 Task: Look for space in Ooty from 7th May, 2023 to 13th May, 2023 for 4 adults, 2 children in price range Rs.15000 to Rs.25000. Place can be entire place with 3 bedrooms having 4 beds and 2 bathrooms. Property type can be house. Amenities needed are: wifi, washing machine, , hair dryer, kitchen, tv, iron. Accessibility required: , shower or bath chair. Required host language is Hindi.
Action: Mouse moved to (360, 409)
Screenshot: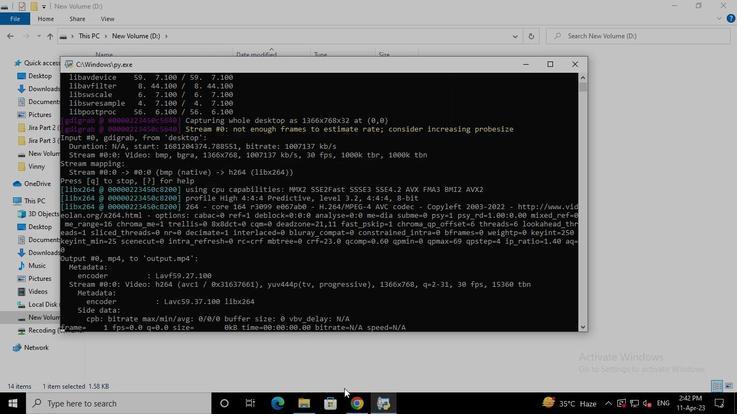 
Action: Mouse pressed left at (360, 409)
Screenshot: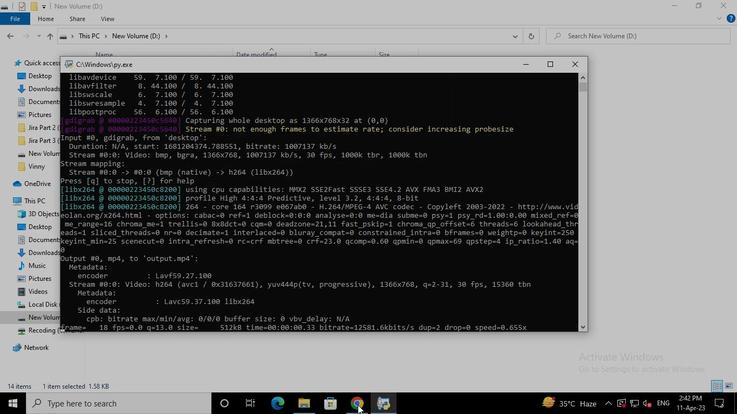 
Action: Mouse moved to (299, 90)
Screenshot: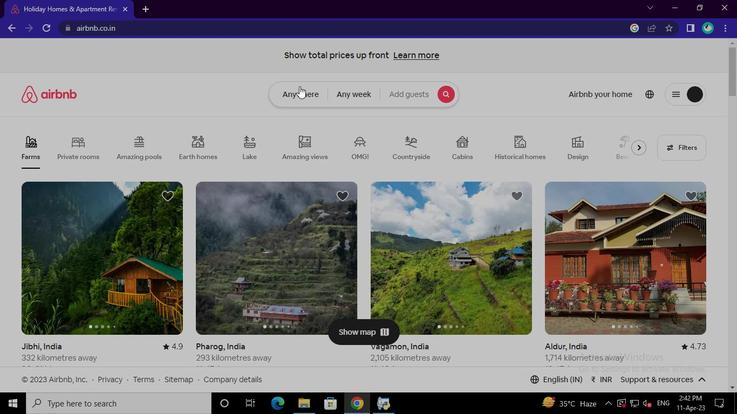 
Action: Mouse pressed left at (299, 90)
Screenshot: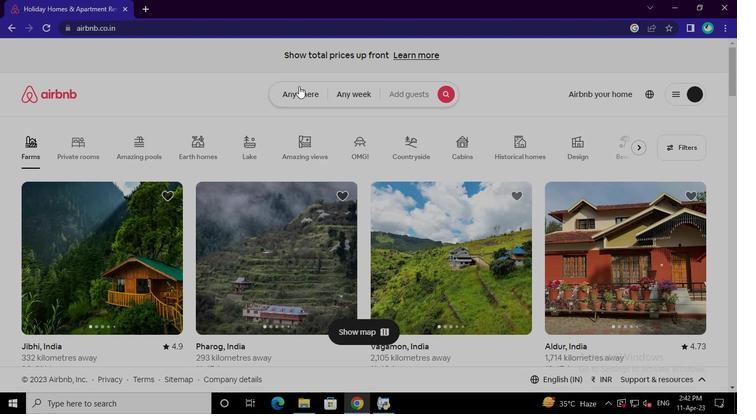 
Action: Keyboard o
Screenshot: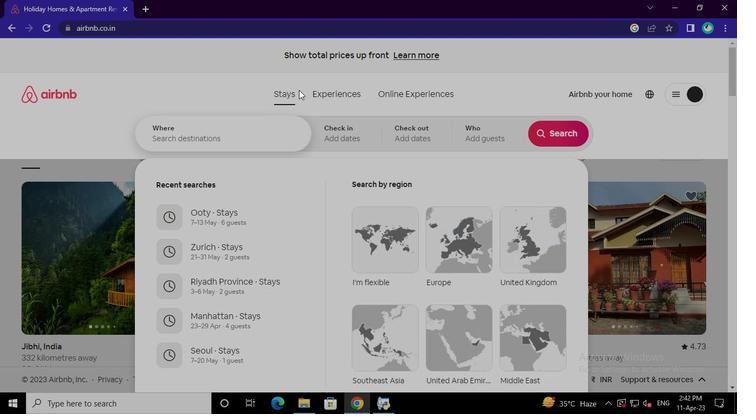
Action: Keyboard o
Screenshot: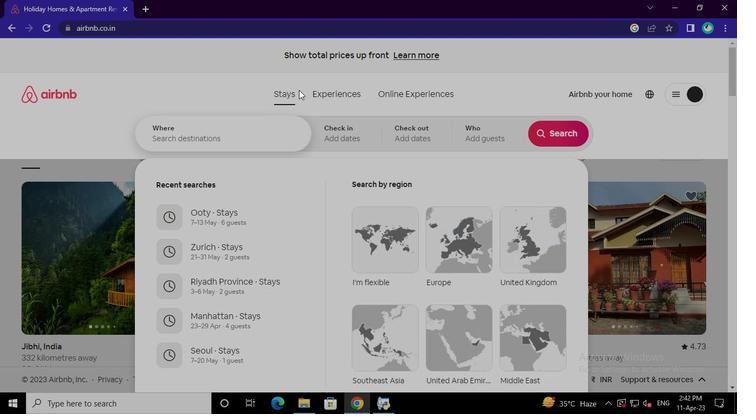 
Action: Mouse moved to (248, 135)
Screenshot: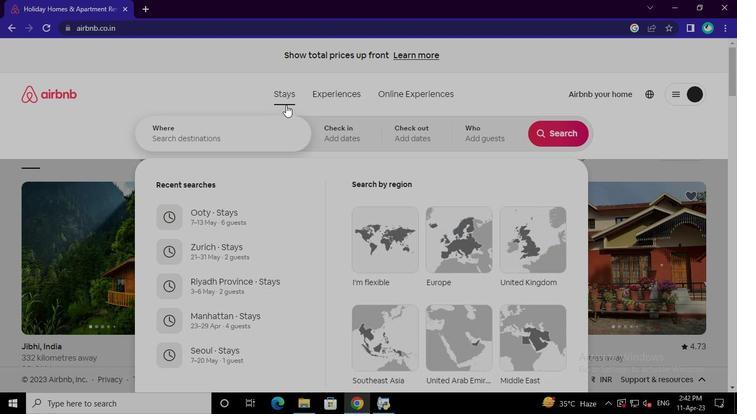 
Action: Mouse pressed left at (248, 135)
Screenshot: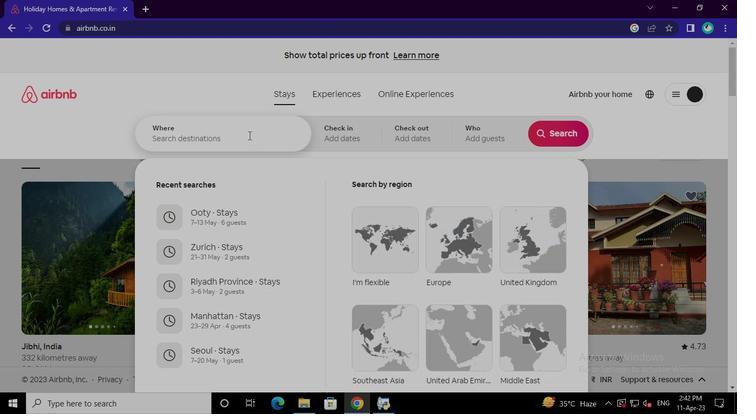 
Action: Keyboard o
Screenshot: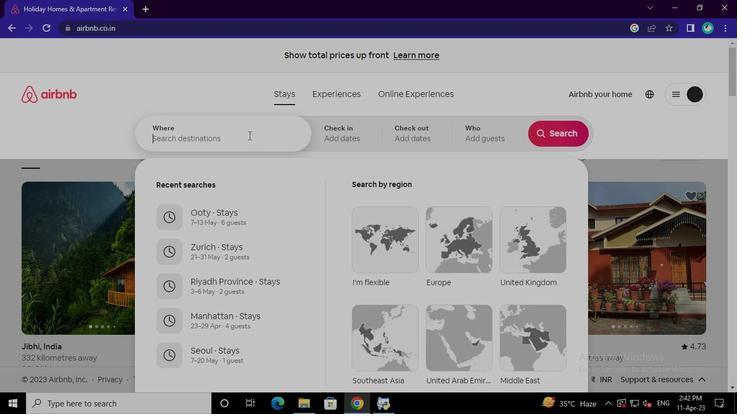 
Action: Keyboard o
Screenshot: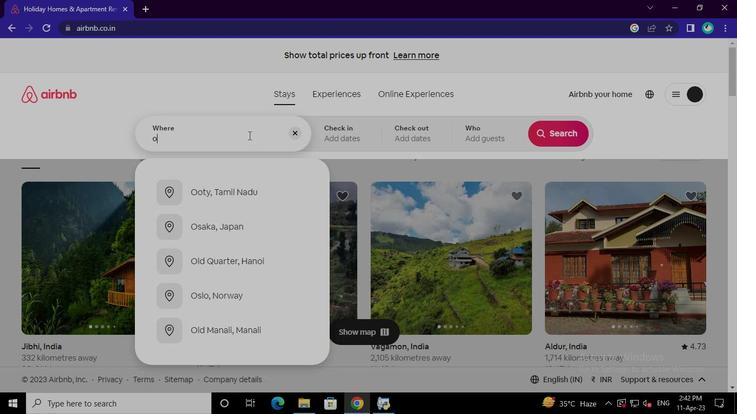
Action: Mouse moved to (218, 190)
Screenshot: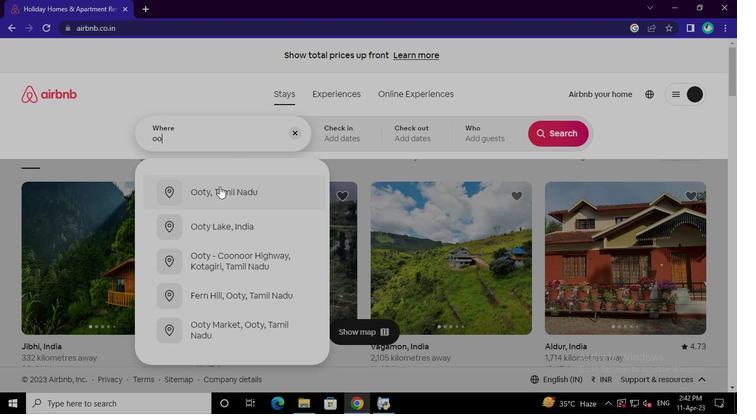 
Action: Mouse pressed left at (218, 190)
Screenshot: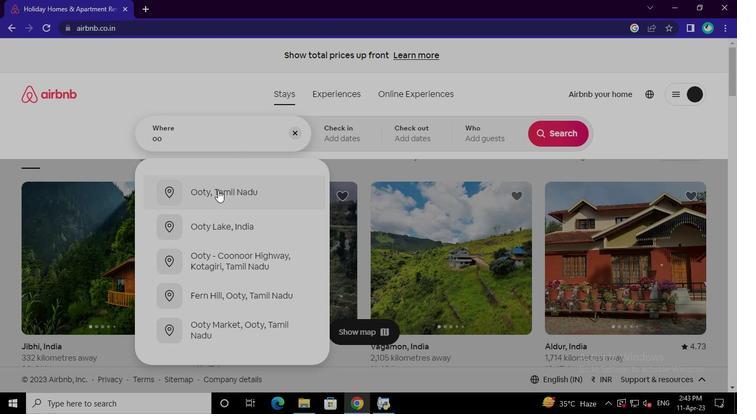 
Action: Mouse moved to (385, 295)
Screenshot: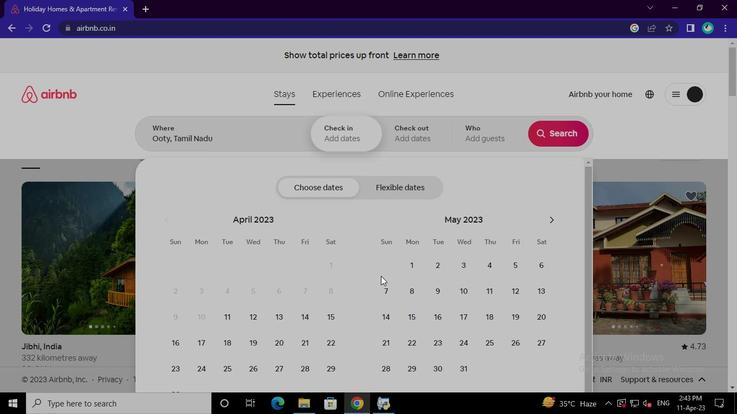 
Action: Mouse pressed left at (385, 295)
Screenshot: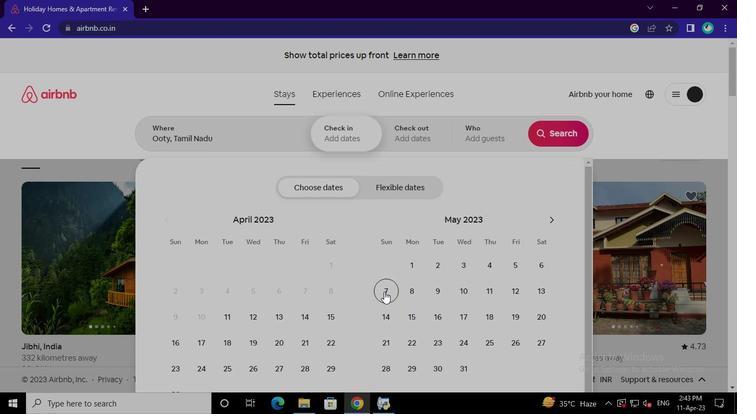 
Action: Mouse moved to (535, 282)
Screenshot: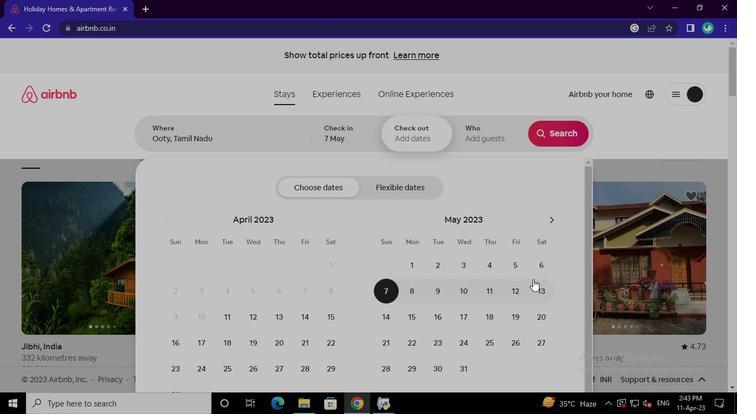 
Action: Mouse pressed left at (535, 282)
Screenshot: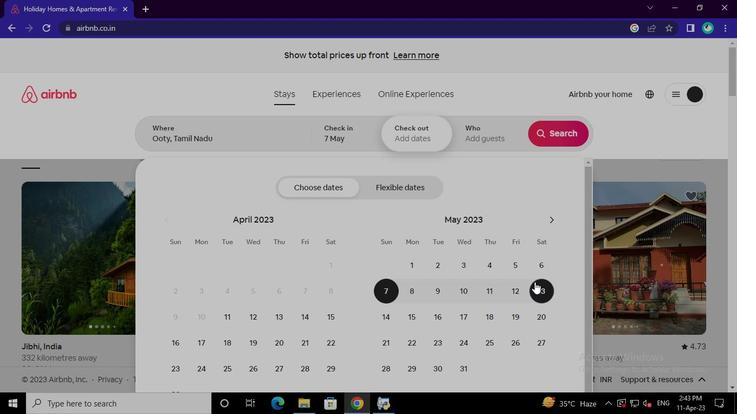 
Action: Mouse moved to (489, 143)
Screenshot: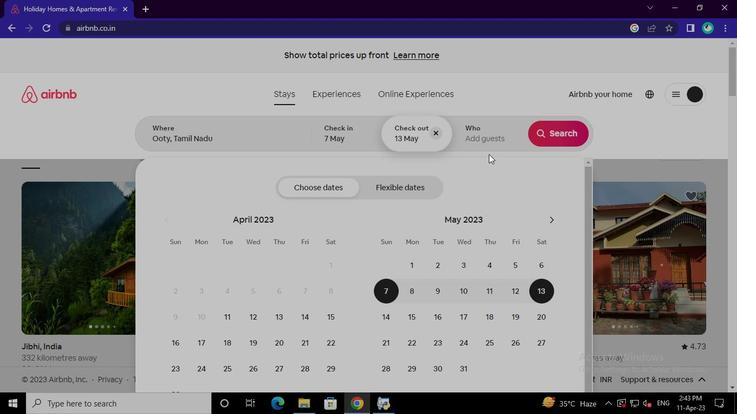 
Action: Mouse pressed left at (489, 143)
Screenshot: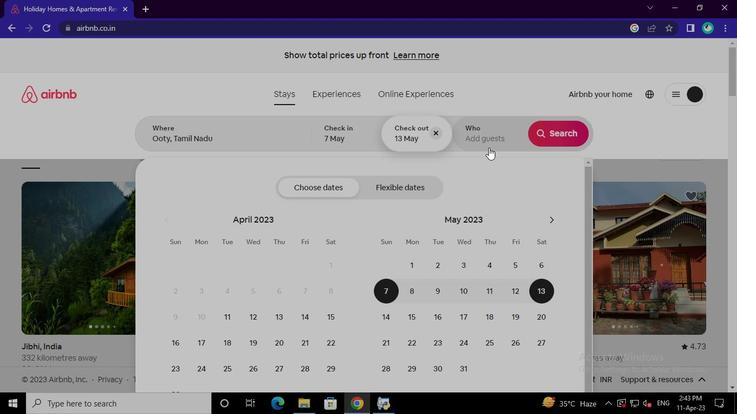 
Action: Mouse moved to (555, 193)
Screenshot: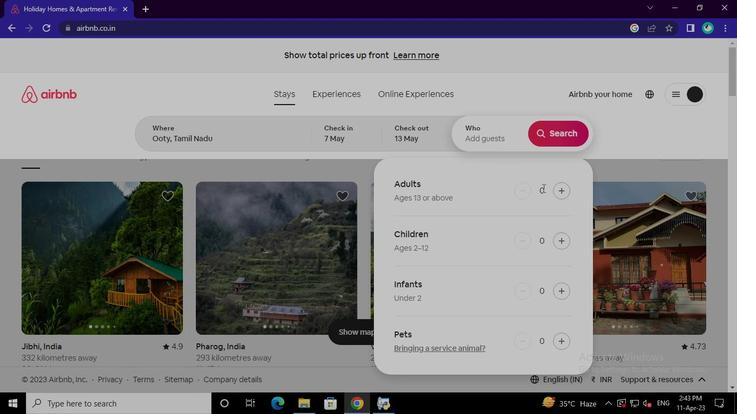 
Action: Mouse pressed left at (555, 193)
Screenshot: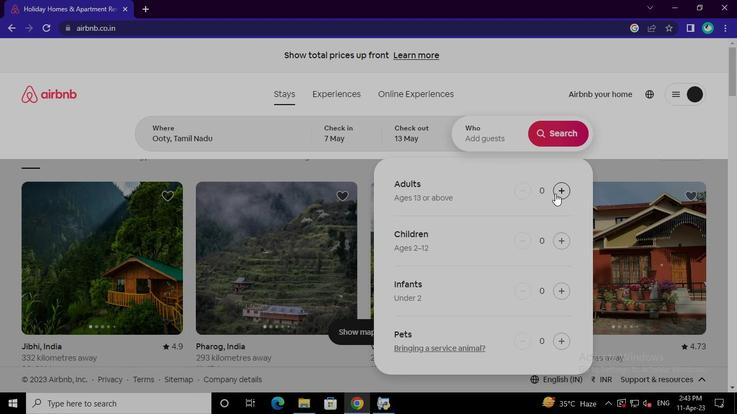 
Action: Mouse pressed left at (555, 193)
Screenshot: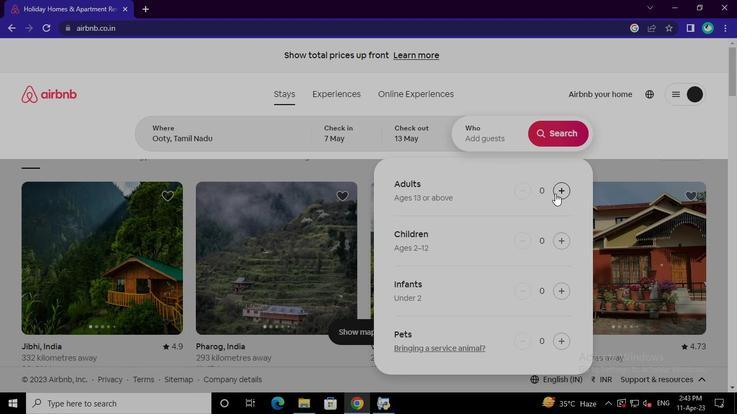 
Action: Mouse pressed left at (555, 193)
Screenshot: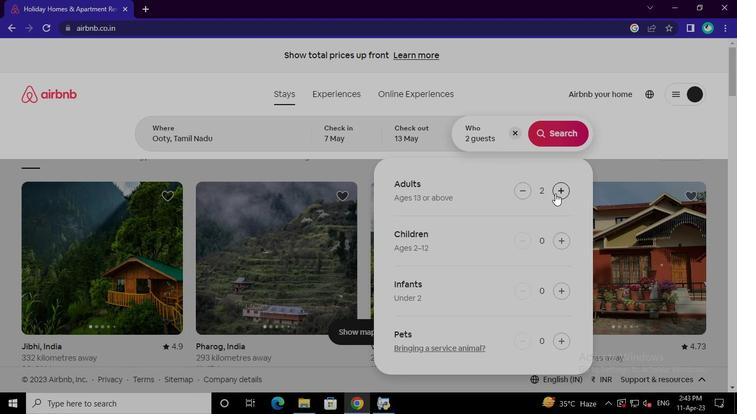 
Action: Mouse pressed left at (555, 193)
Screenshot: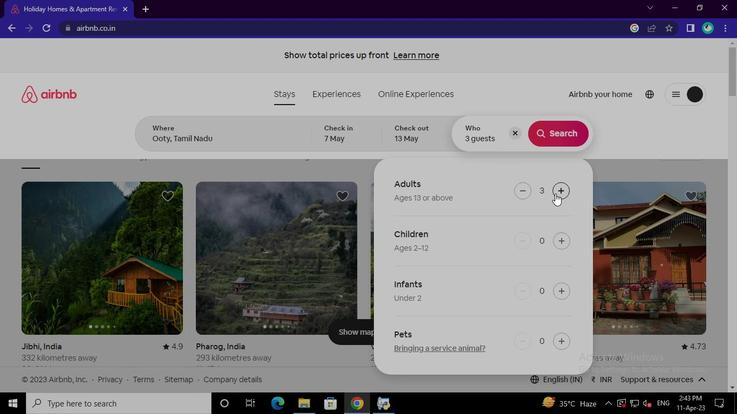 
Action: Mouse moved to (561, 238)
Screenshot: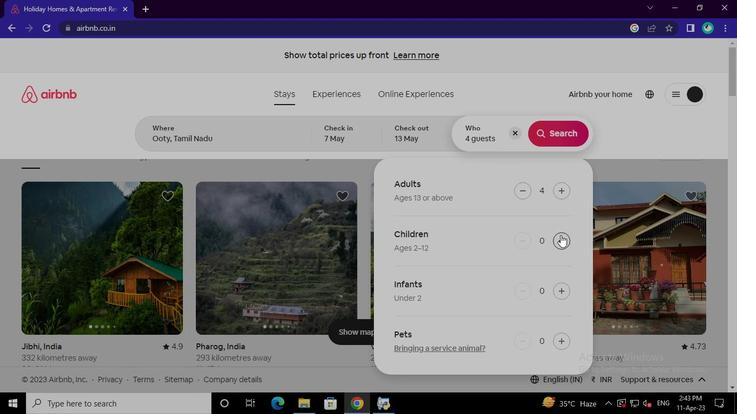 
Action: Mouse pressed left at (561, 238)
Screenshot: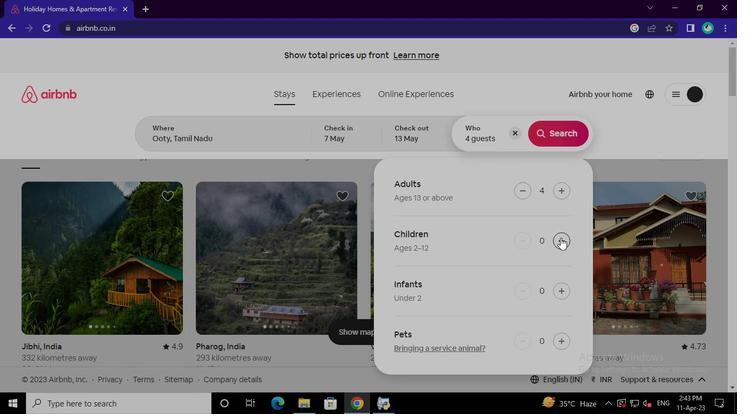 
Action: Mouse pressed left at (561, 238)
Screenshot: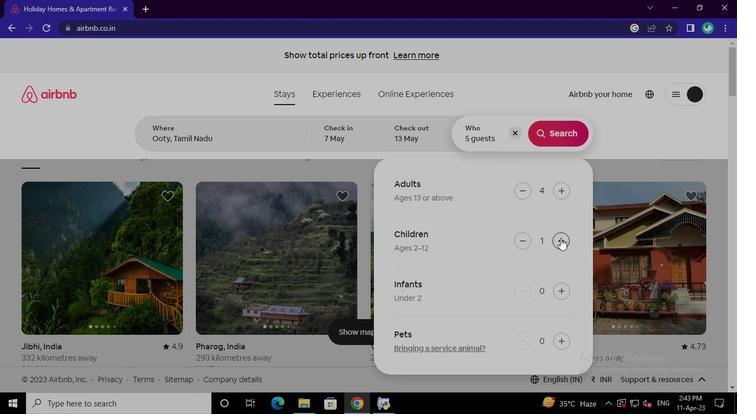 
Action: Mouse moved to (554, 138)
Screenshot: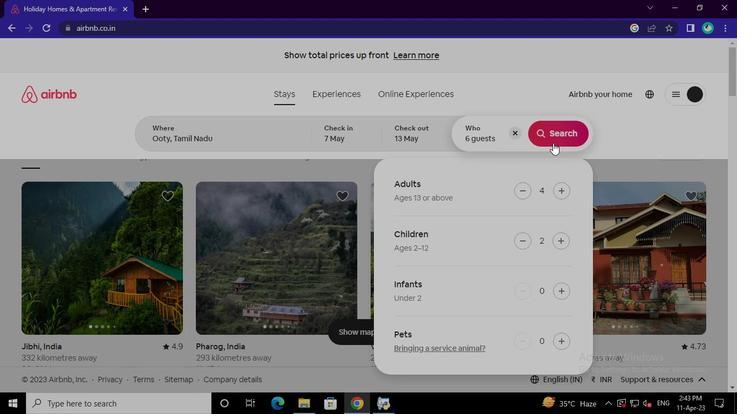 
Action: Mouse pressed left at (554, 138)
Screenshot: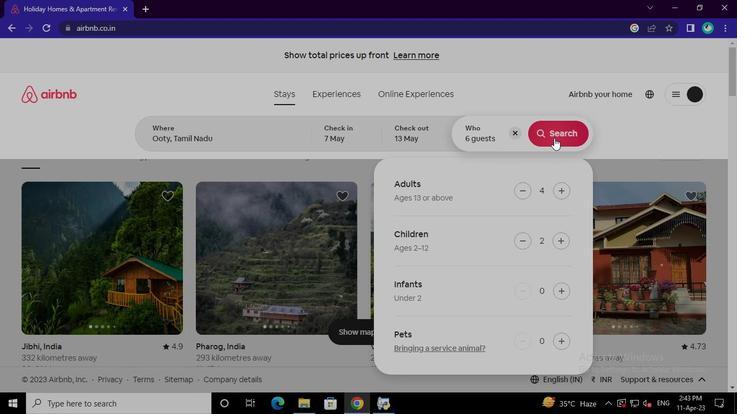 
Action: Mouse moved to (679, 106)
Screenshot: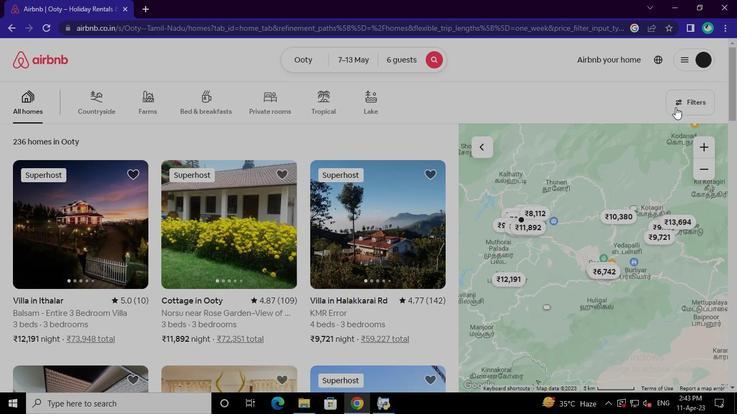 
Action: Mouse pressed left at (679, 106)
Screenshot: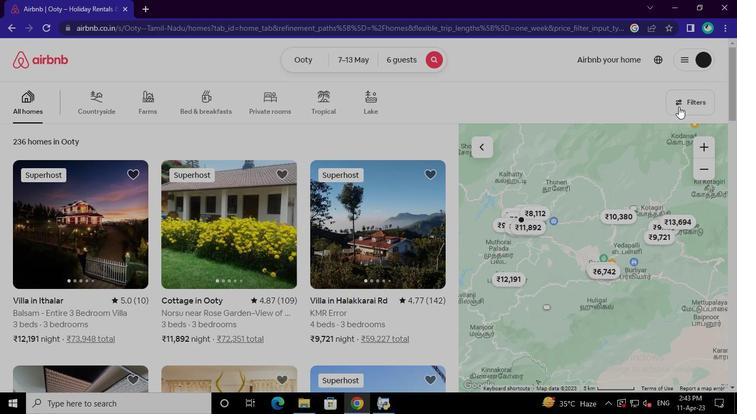 
Action: Mouse moved to (286, 234)
Screenshot: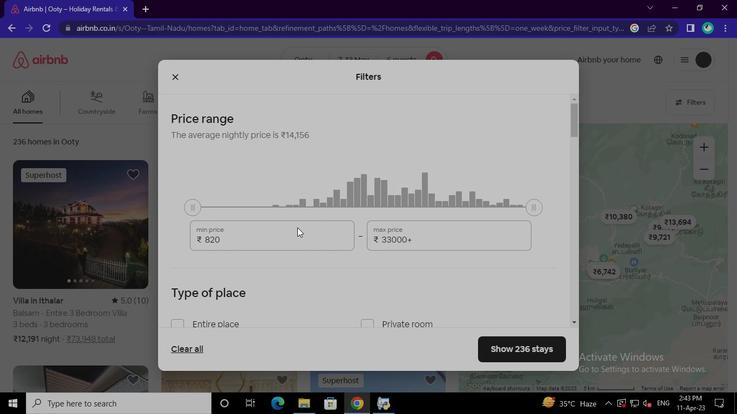 
Action: Mouse pressed left at (286, 234)
Screenshot: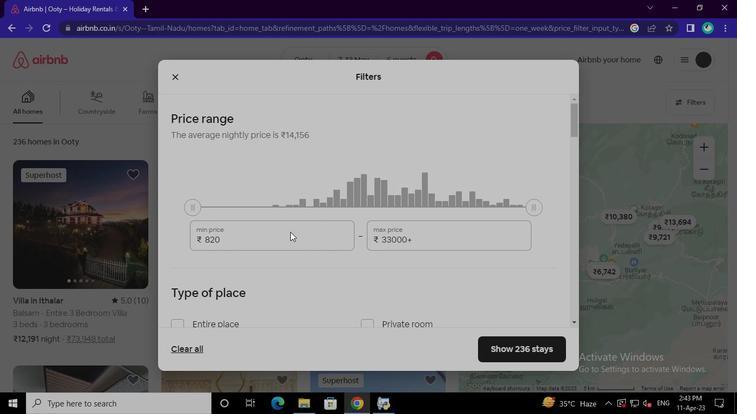 
Action: Mouse moved to (286, 234)
Screenshot: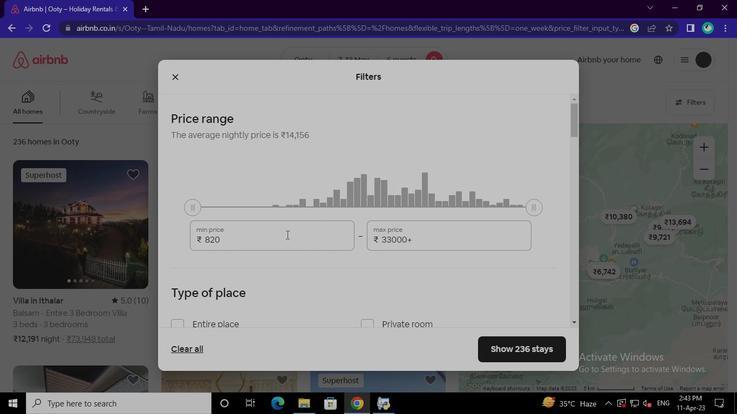 
Action: Keyboard Key.backspace
Screenshot: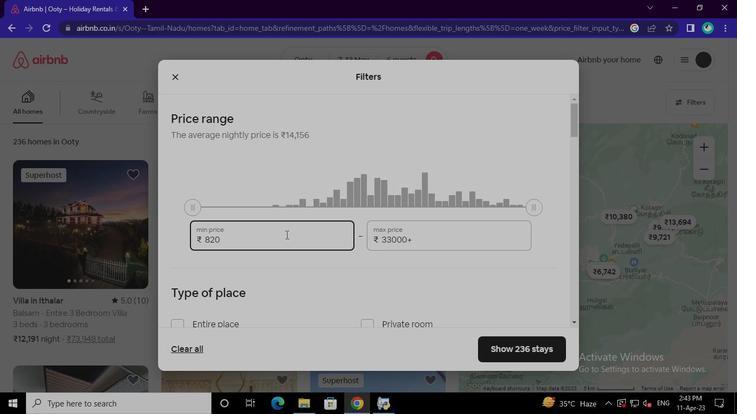 
Action: Keyboard Key.backspace
Screenshot: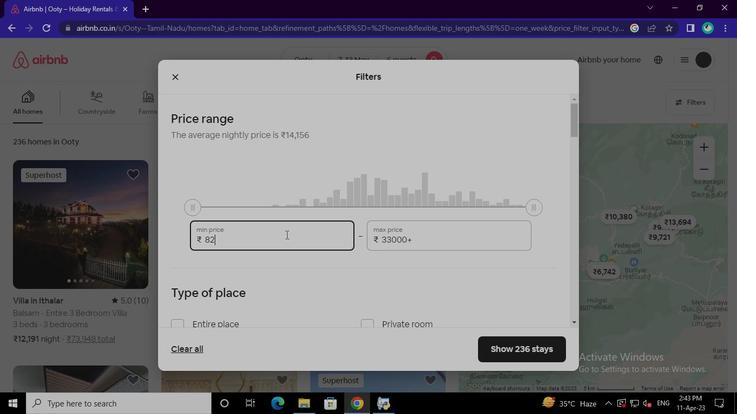 
Action: Keyboard Key.backspace
Screenshot: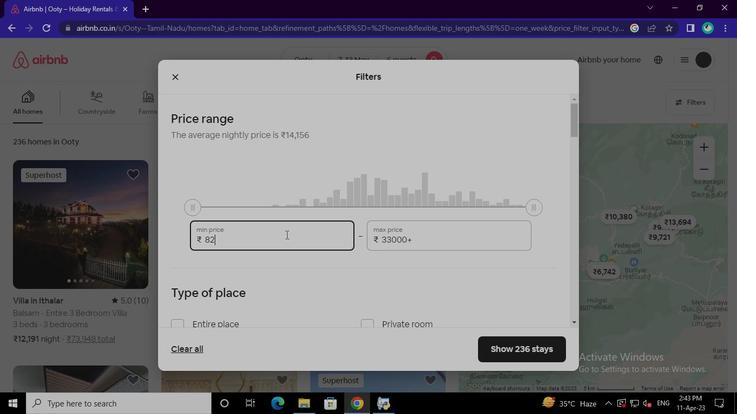 
Action: Keyboard Key.backspace
Screenshot: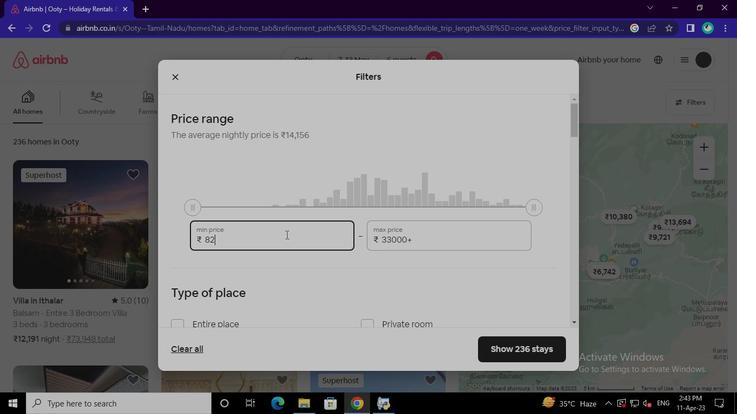 
Action: Keyboard Key.backspace
Screenshot: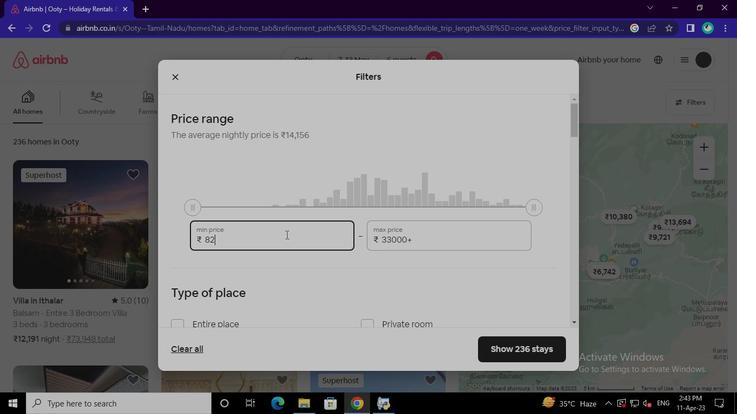 
Action: Keyboard Key.backspace
Screenshot: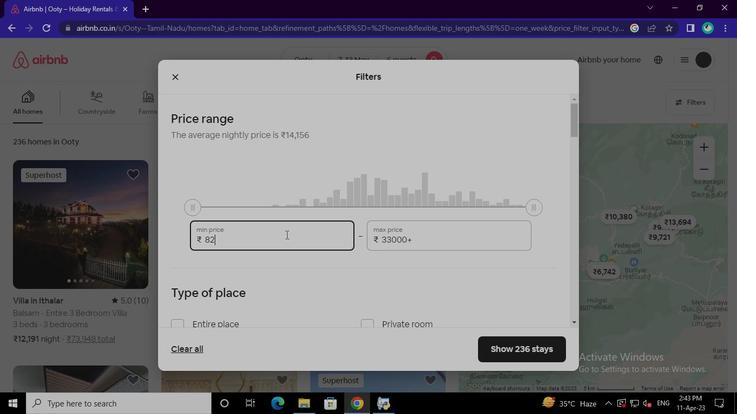 
Action: Keyboard Key.backspace
Screenshot: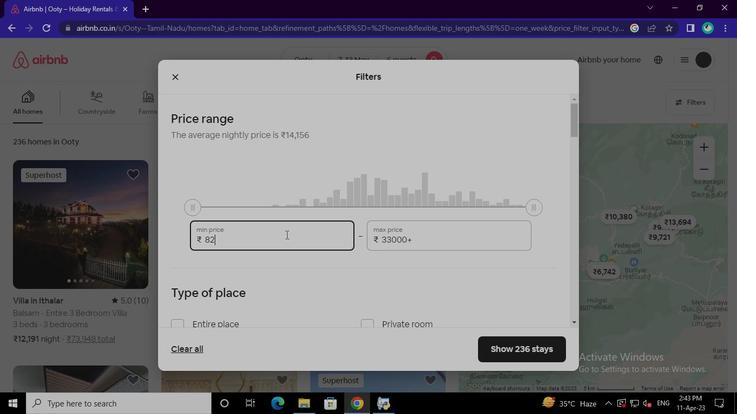 
Action: Keyboard Key.backspace
Screenshot: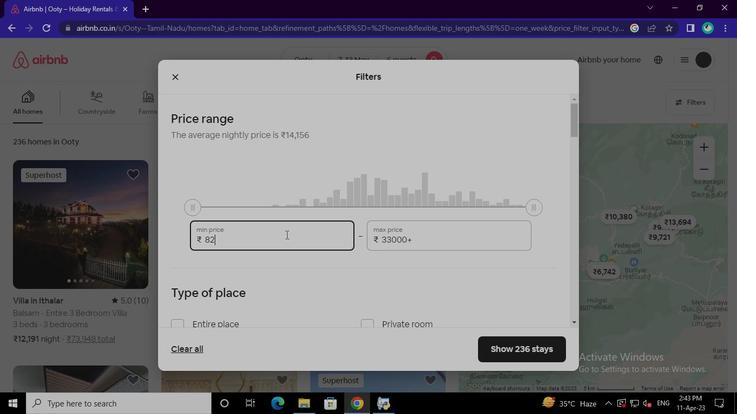 
Action: Keyboard Key.backspace
Screenshot: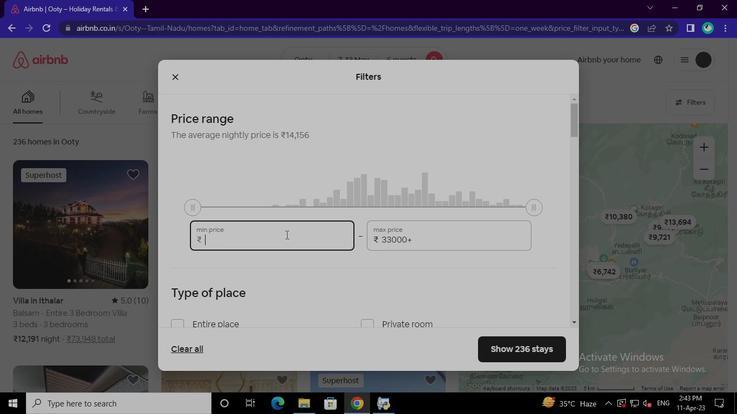 
Action: Keyboard Key.backspace
Screenshot: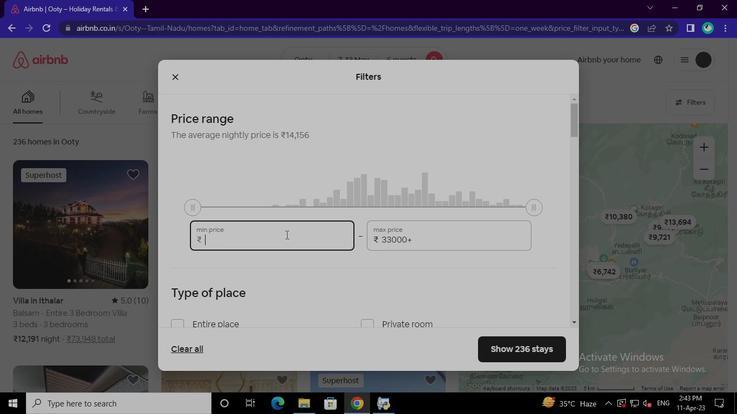 
Action: Keyboard Key.backspace
Screenshot: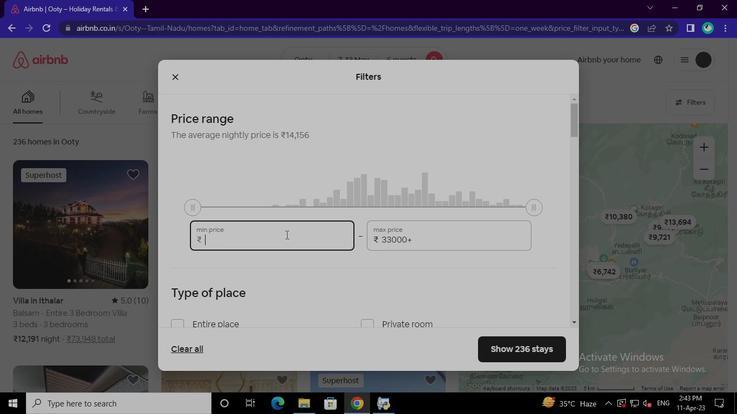 
Action: Keyboard Key.backspace
Screenshot: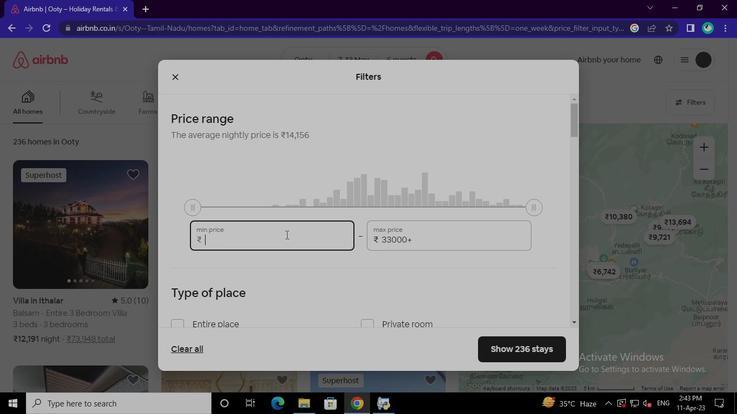 
Action: Keyboard <97>
Screenshot: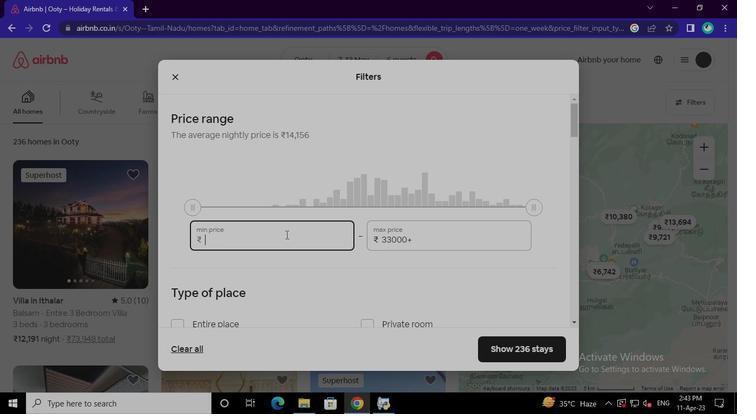 
Action: Keyboard <101>
Screenshot: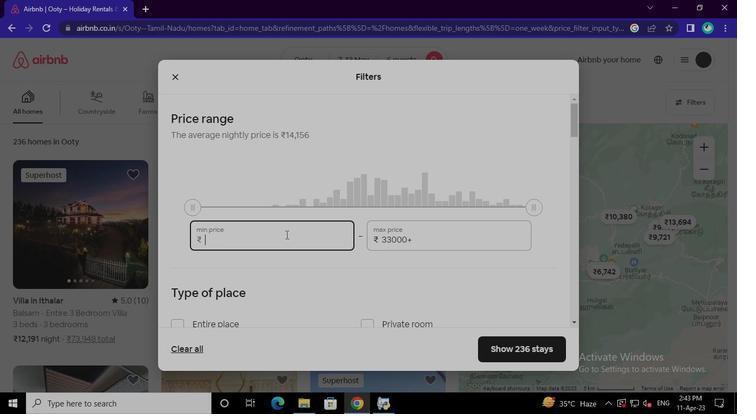 
Action: Keyboard <96>
Screenshot: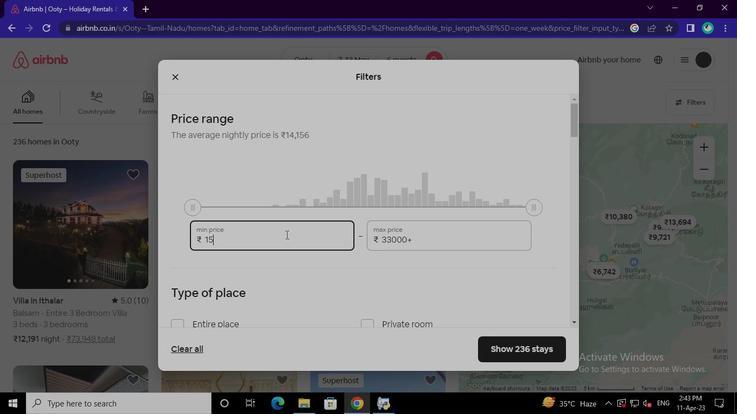 
Action: Keyboard <96>
Screenshot: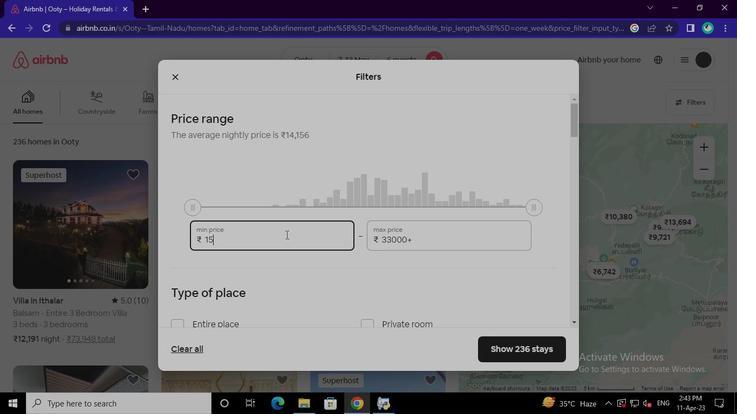 
Action: Keyboard <96>
Screenshot: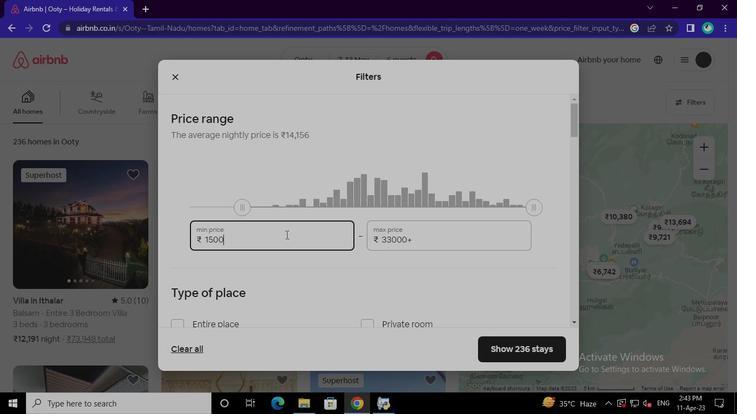 
Action: Mouse moved to (415, 244)
Screenshot: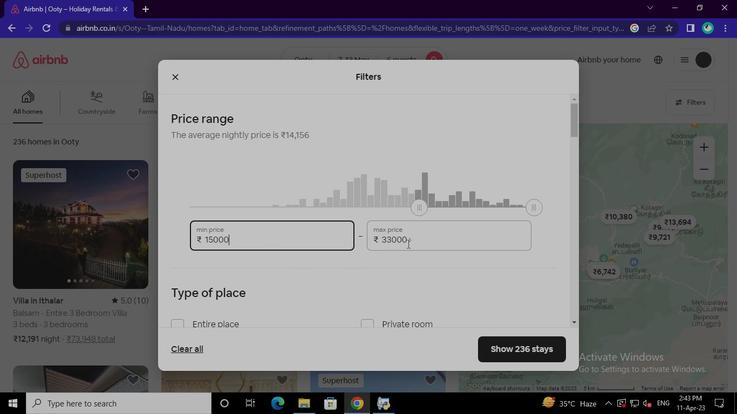
Action: Mouse pressed left at (415, 244)
Screenshot: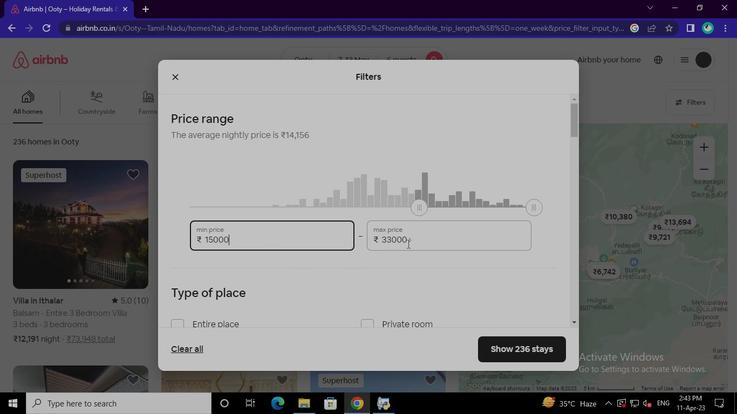 
Action: Mouse moved to (444, 217)
Screenshot: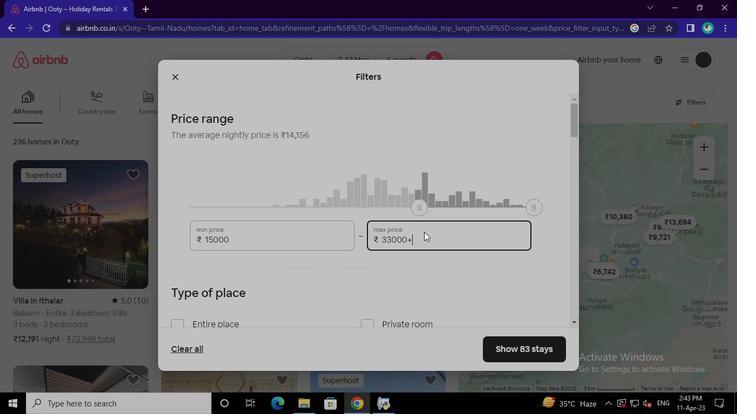 
Action: Keyboard Key.backspace
Screenshot: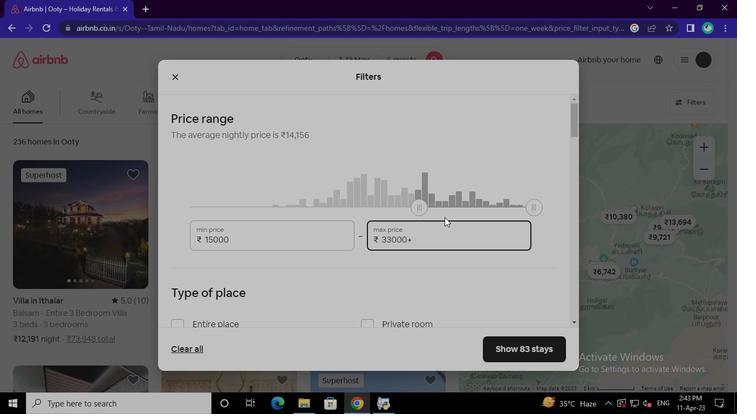 
Action: Keyboard Key.backspace
Screenshot: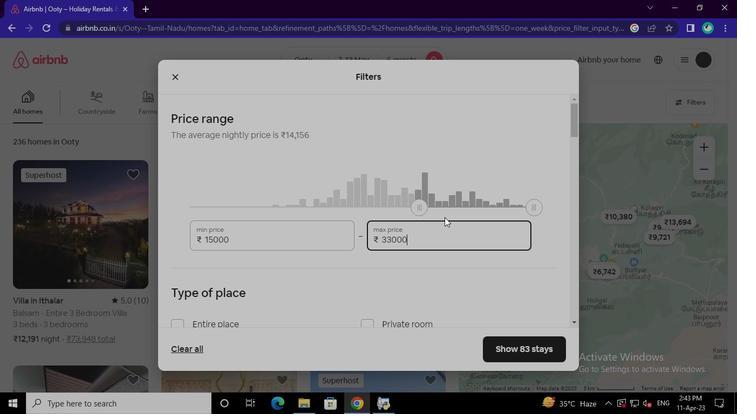 
Action: Keyboard Key.backspace
Screenshot: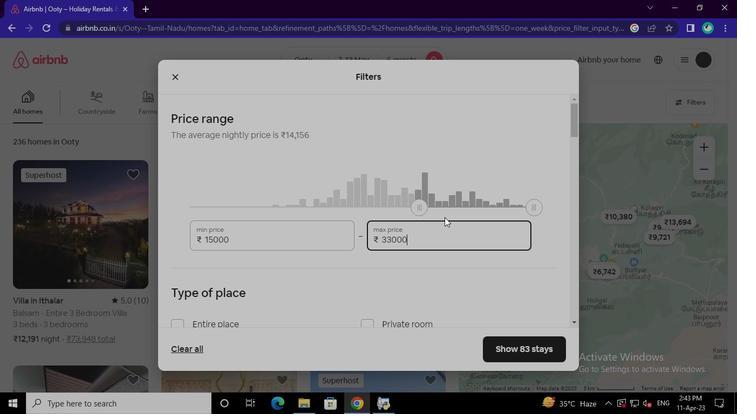 
Action: Keyboard Key.backspace
Screenshot: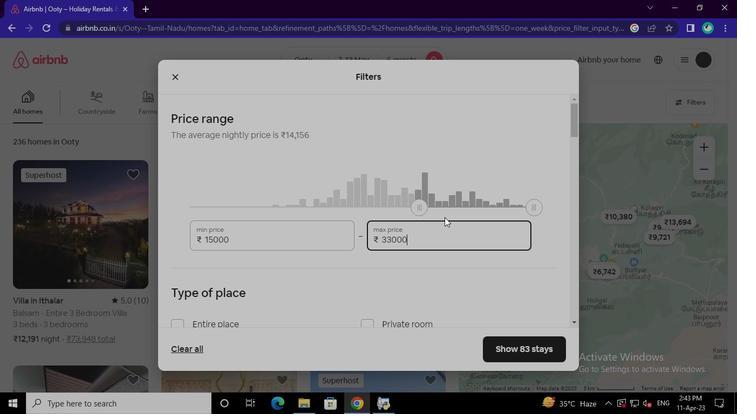 
Action: Keyboard Key.backspace
Screenshot: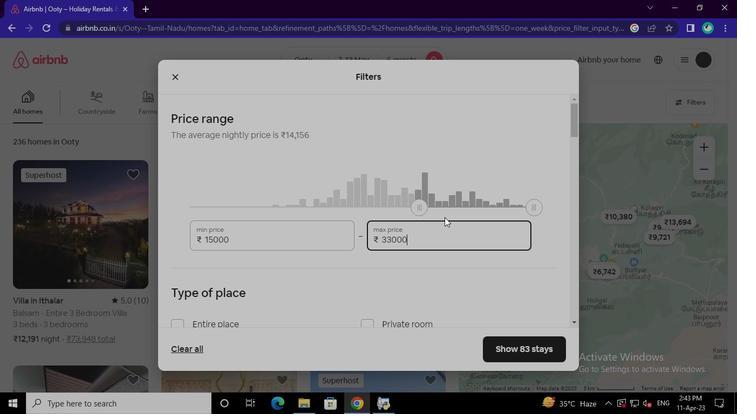 
Action: Keyboard Key.backspace
Screenshot: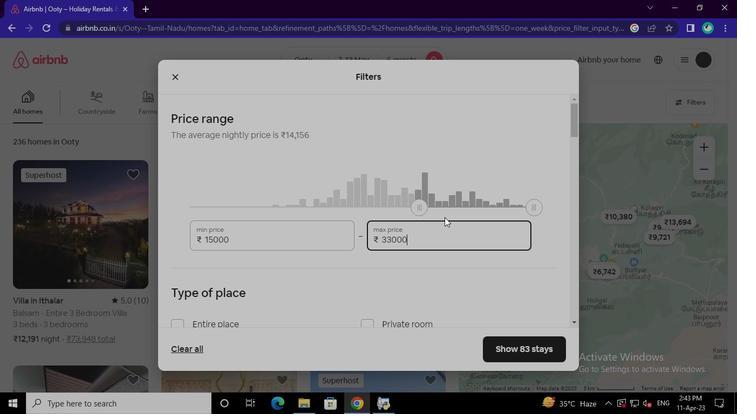 
Action: Keyboard Key.backspace
Screenshot: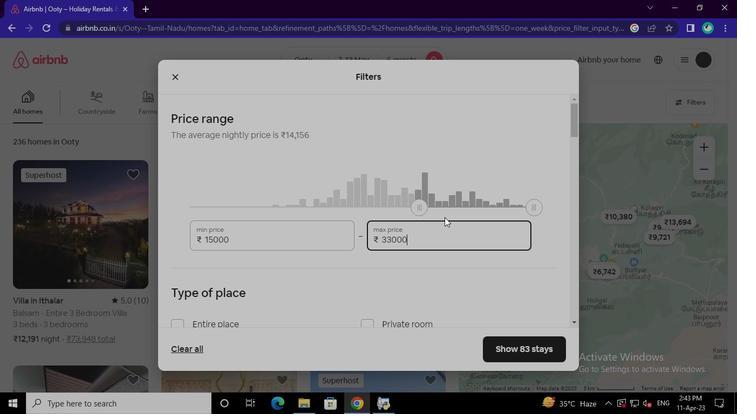 
Action: Keyboard Key.backspace
Screenshot: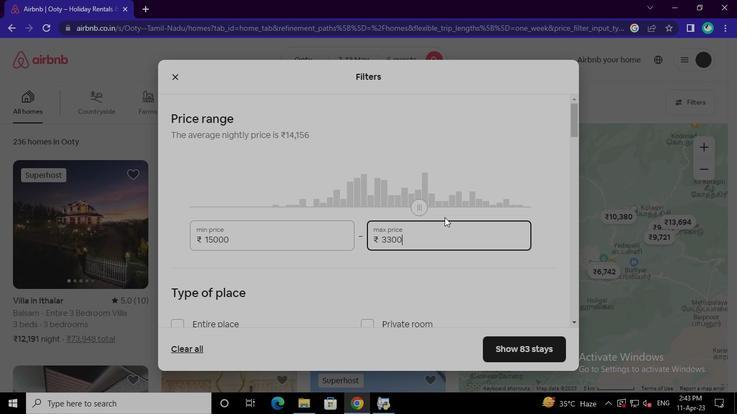 
Action: Keyboard Key.backspace
Screenshot: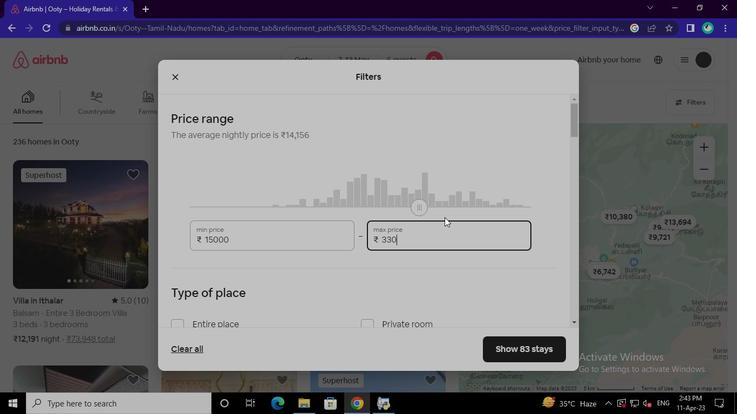 
Action: Keyboard Key.backspace
Screenshot: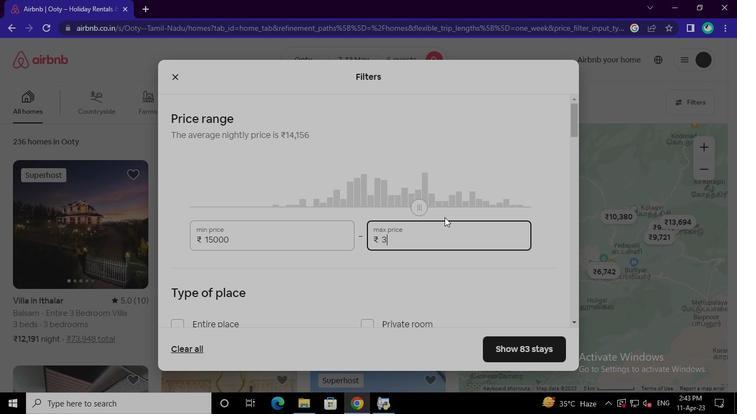 
Action: Keyboard Key.backspace
Screenshot: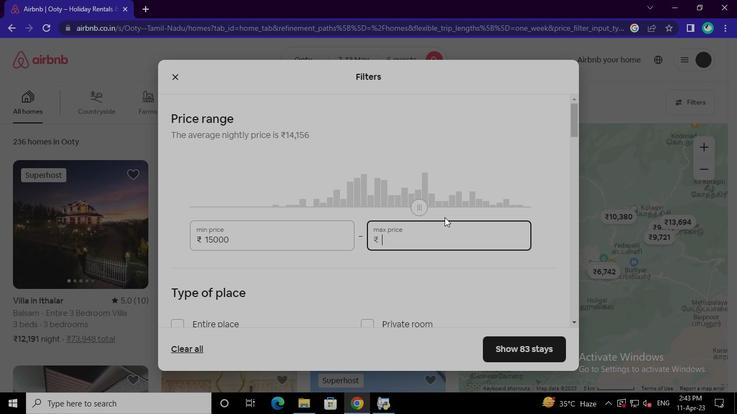 
Action: Keyboard <98>
Screenshot: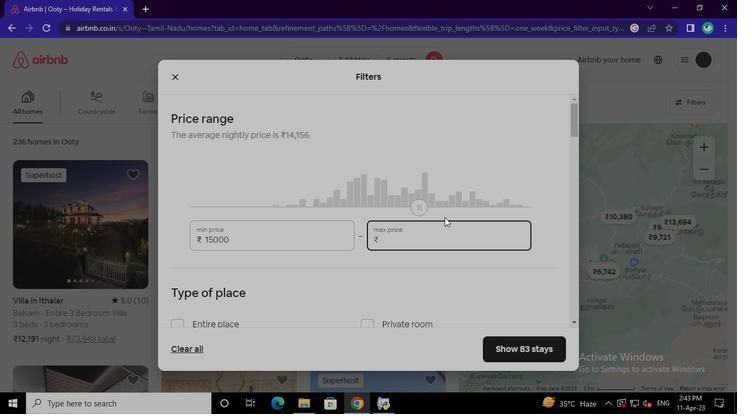 
Action: Keyboard <101>
Screenshot: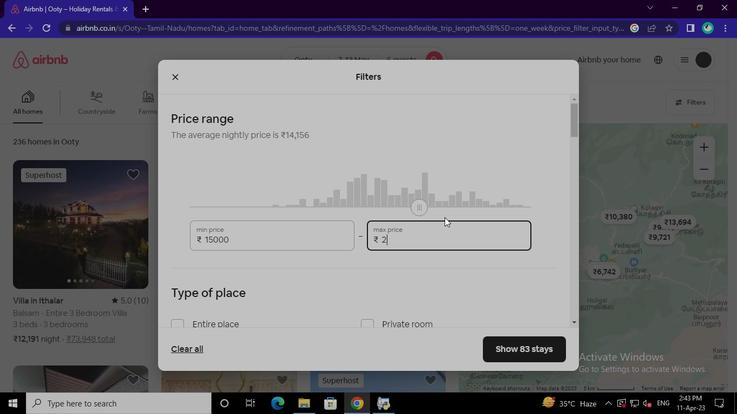 
Action: Keyboard <96>
Screenshot: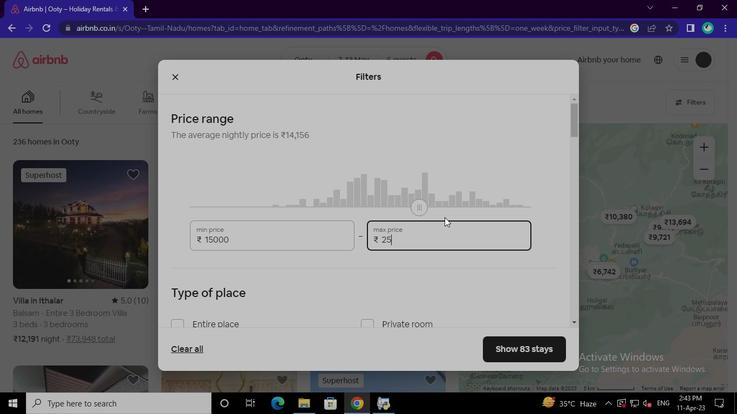 
Action: Keyboard <96>
Screenshot: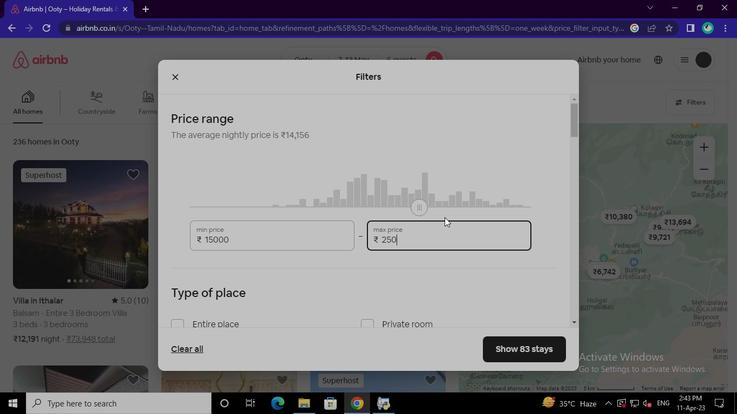 
Action: Keyboard <96>
Screenshot: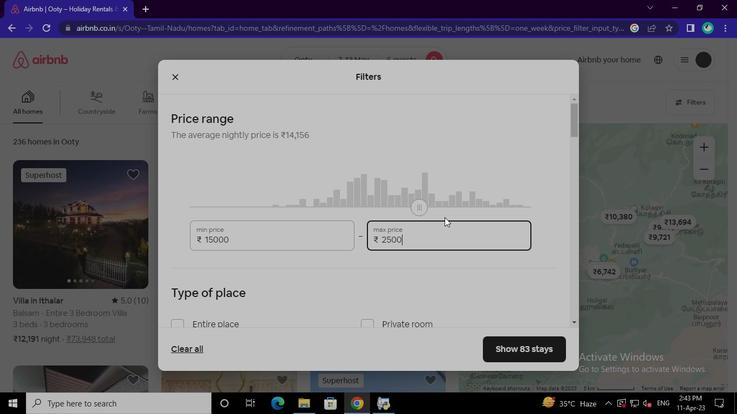 
Action: Mouse moved to (195, 270)
Screenshot: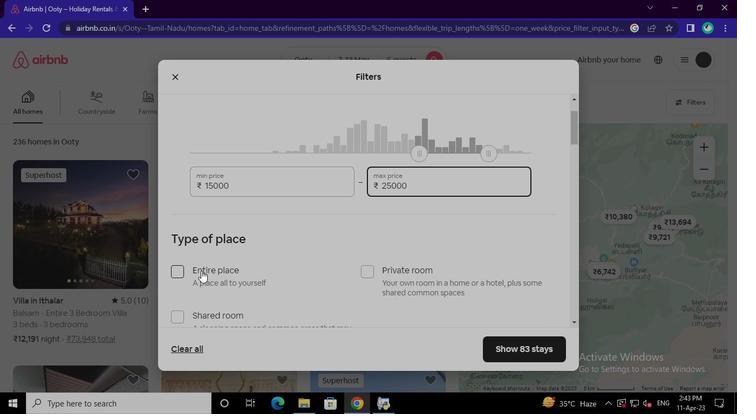 
Action: Mouse pressed left at (195, 270)
Screenshot: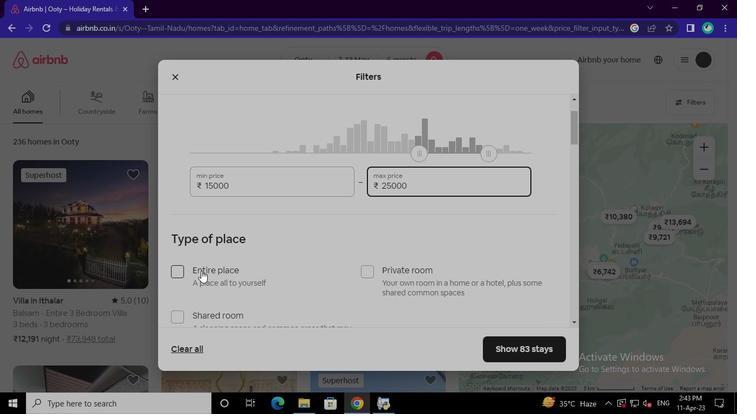 
Action: Mouse moved to (303, 234)
Screenshot: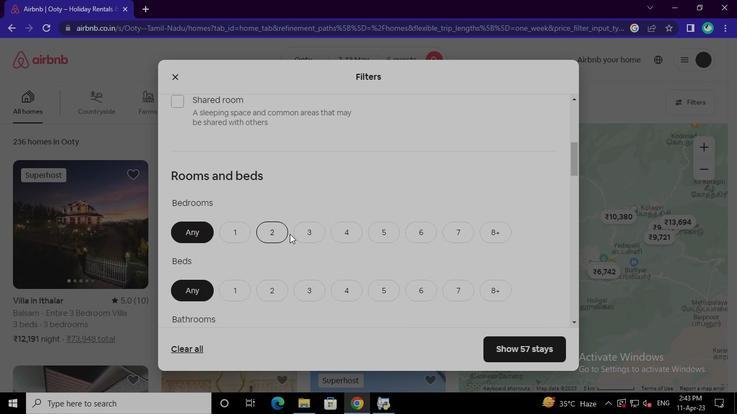 
Action: Mouse pressed left at (303, 234)
Screenshot: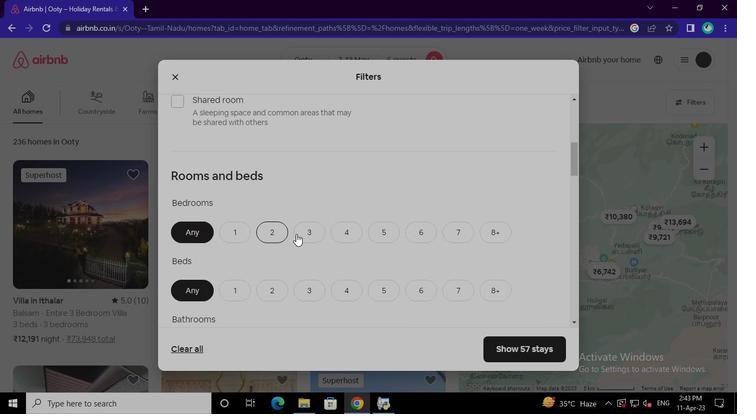 
Action: Mouse moved to (344, 284)
Screenshot: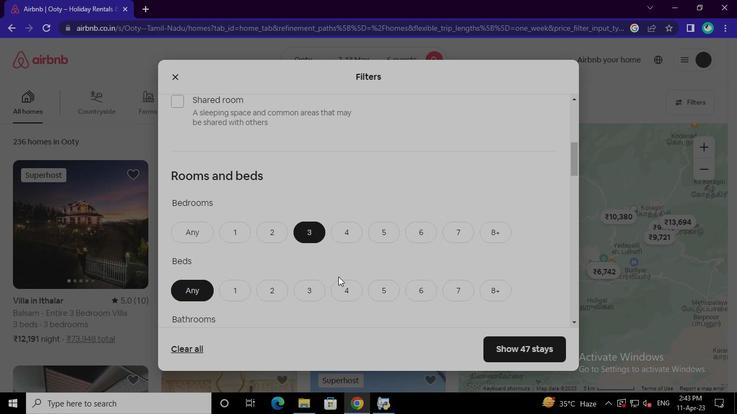 
Action: Mouse pressed left at (344, 284)
Screenshot: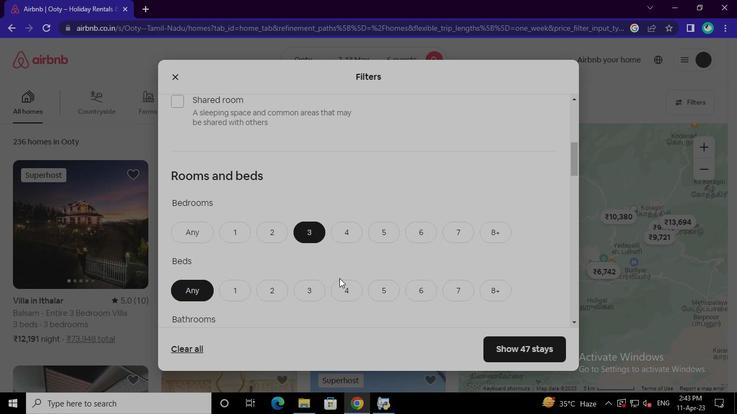 
Action: Mouse moved to (277, 292)
Screenshot: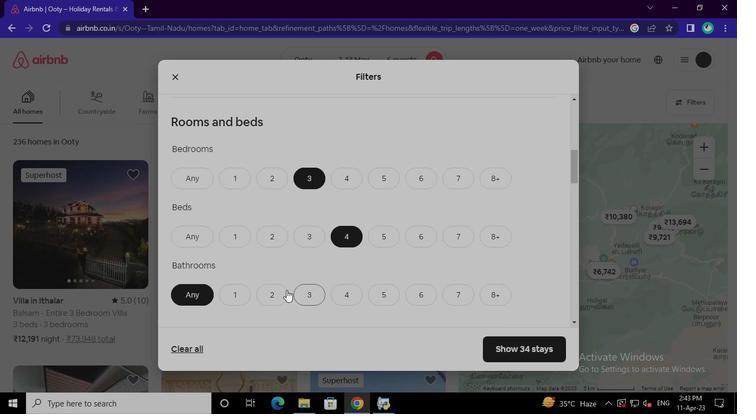 
Action: Mouse pressed left at (277, 292)
Screenshot: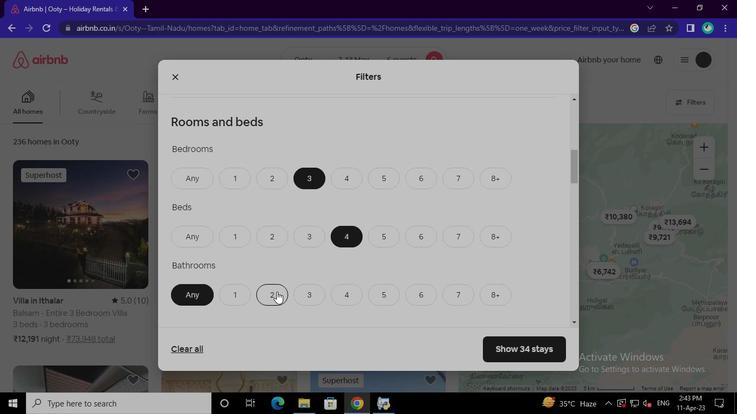 
Action: Mouse moved to (226, 293)
Screenshot: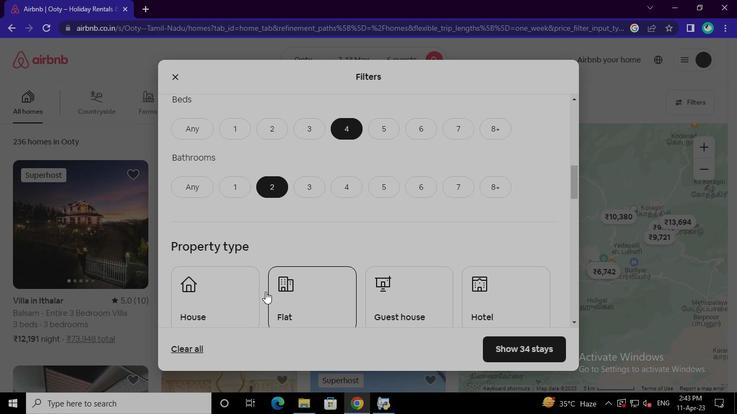 
Action: Mouse pressed left at (226, 293)
Screenshot: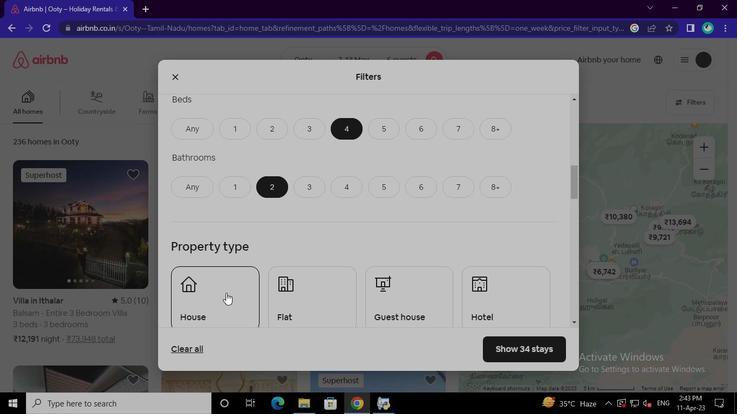 
Action: Mouse moved to (213, 301)
Screenshot: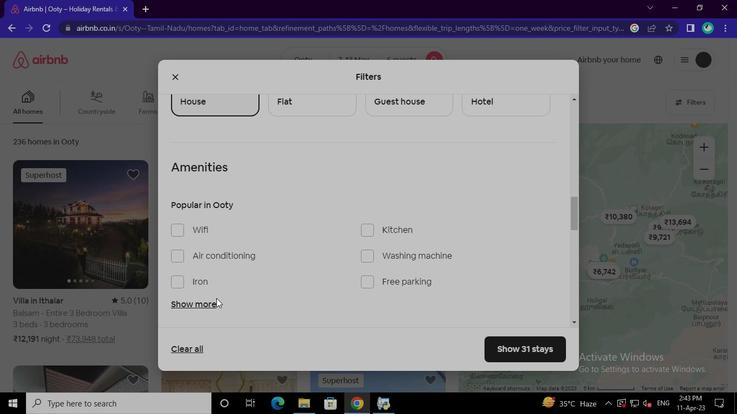 
Action: Mouse pressed left at (213, 301)
Screenshot: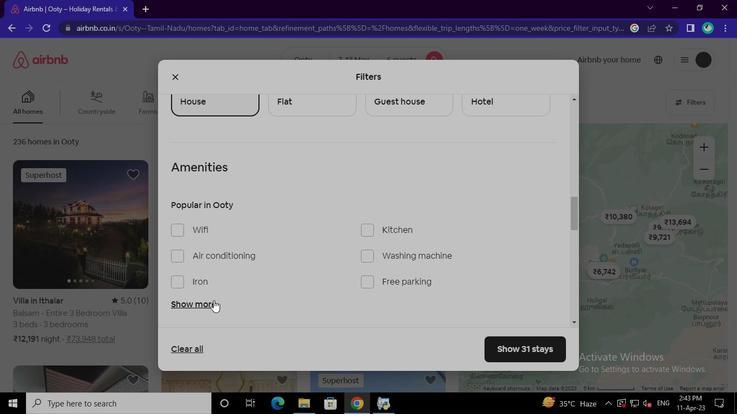 
Action: Mouse moved to (375, 111)
Screenshot: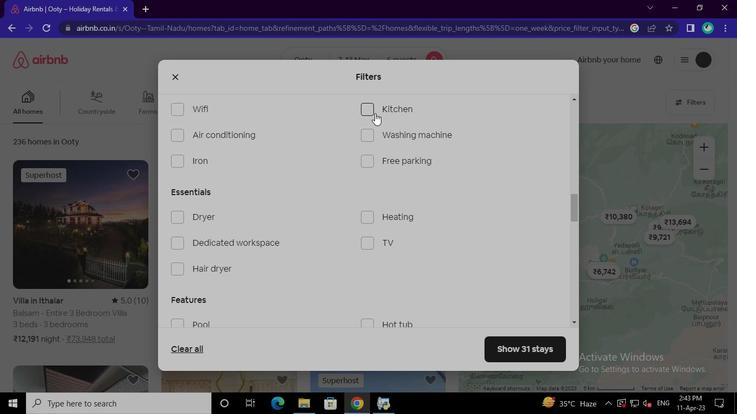 
Action: Mouse pressed left at (375, 111)
Screenshot: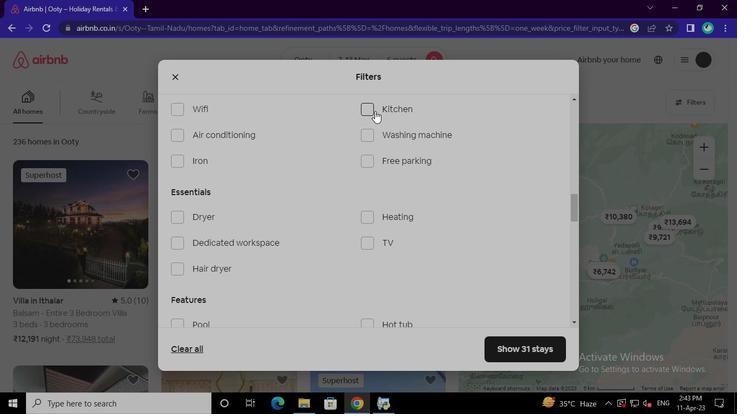 
Action: Mouse moved to (374, 135)
Screenshot: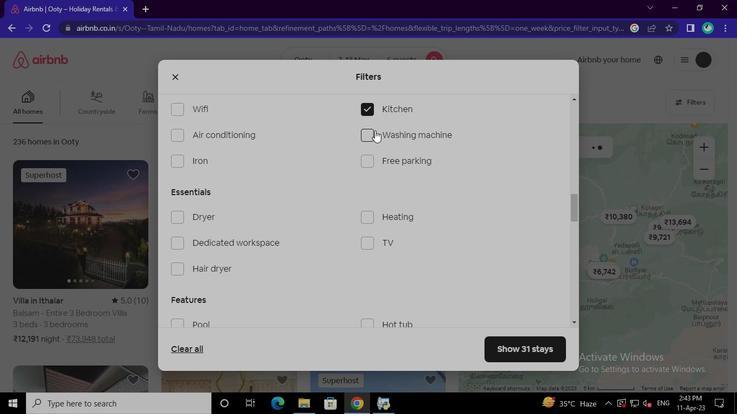 
Action: Mouse pressed left at (374, 135)
Screenshot: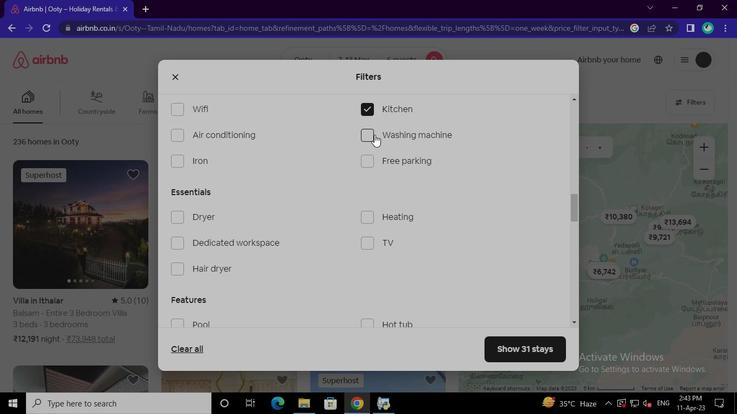
Action: Mouse moved to (178, 112)
Screenshot: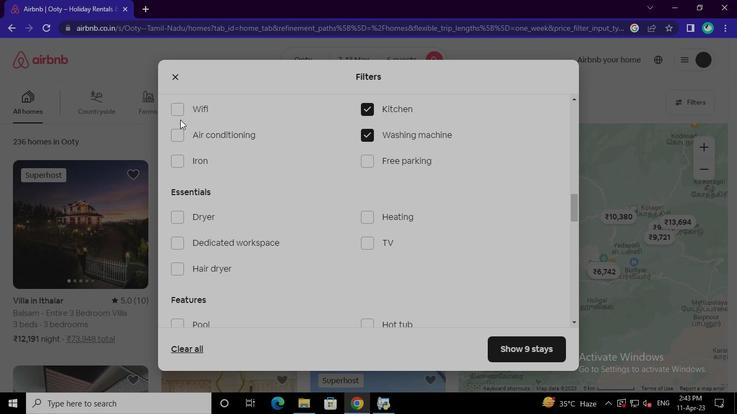 
Action: Mouse pressed left at (178, 112)
Screenshot: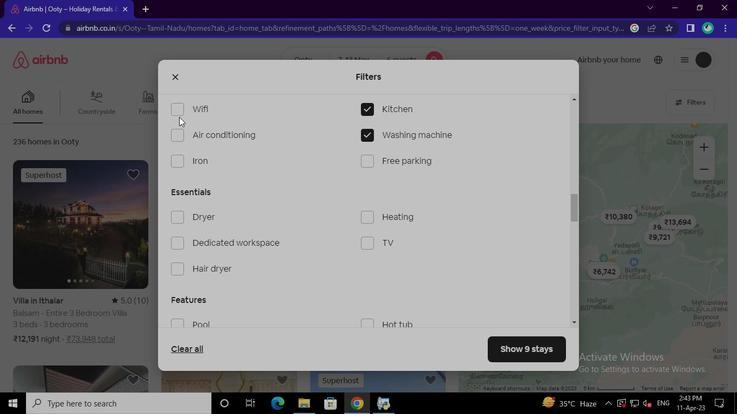 
Action: Mouse moved to (178, 159)
Screenshot: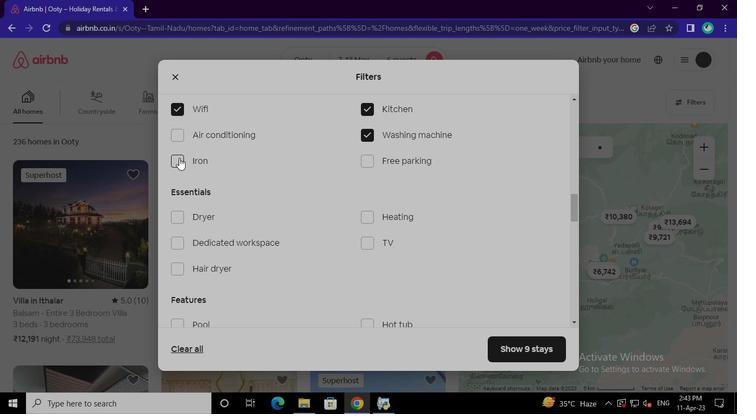 
Action: Mouse pressed left at (178, 159)
Screenshot: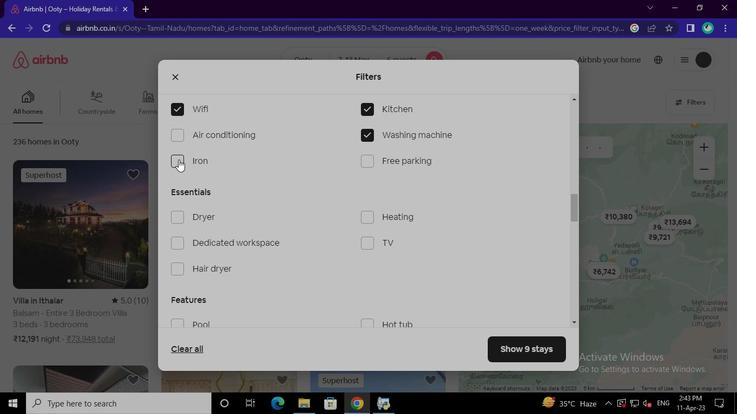 
Action: Mouse moved to (178, 266)
Screenshot: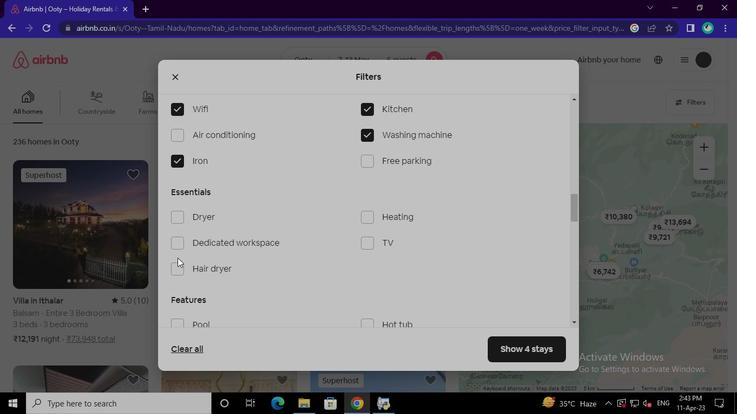 
Action: Mouse pressed left at (178, 266)
Screenshot: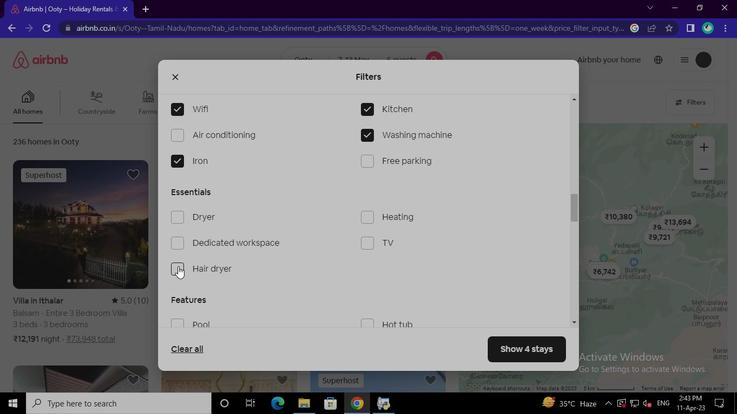 
Action: Mouse moved to (365, 245)
Screenshot: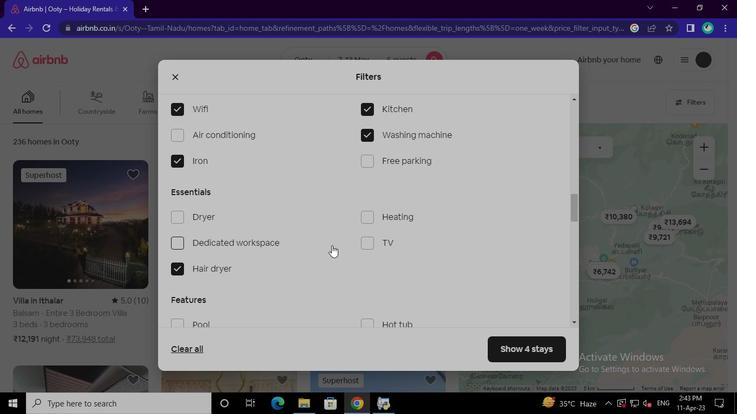 
Action: Mouse pressed left at (365, 245)
Screenshot: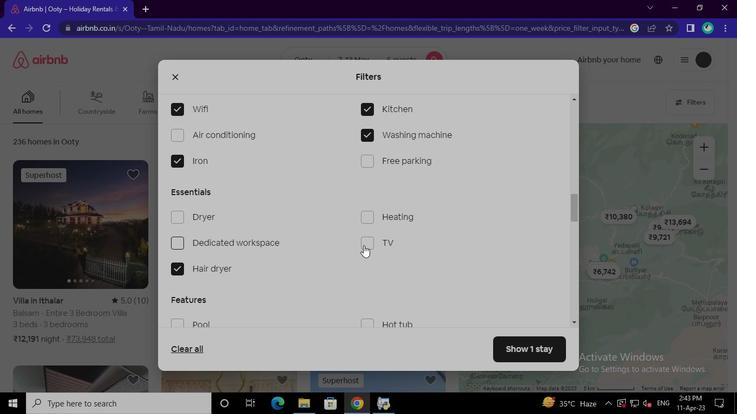 
Action: Mouse moved to (202, 270)
Screenshot: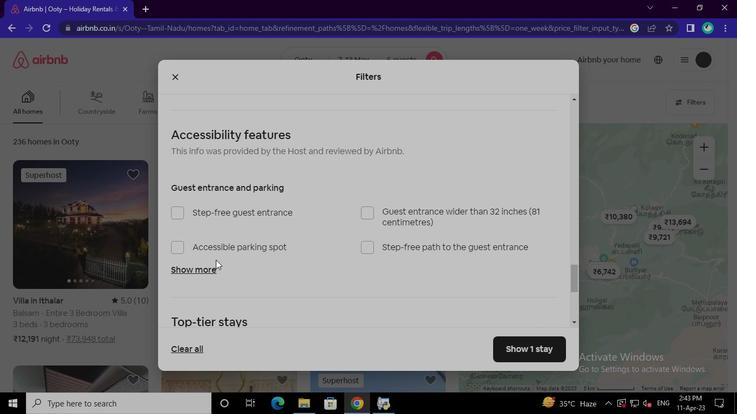 
Action: Mouse pressed left at (202, 270)
Screenshot: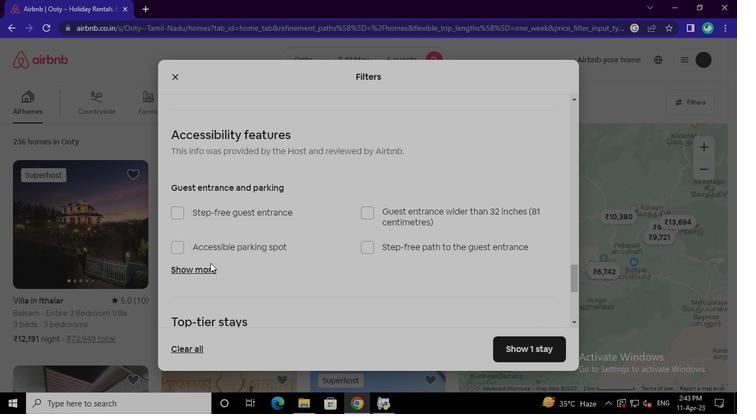 
Action: Mouse moved to (367, 266)
Screenshot: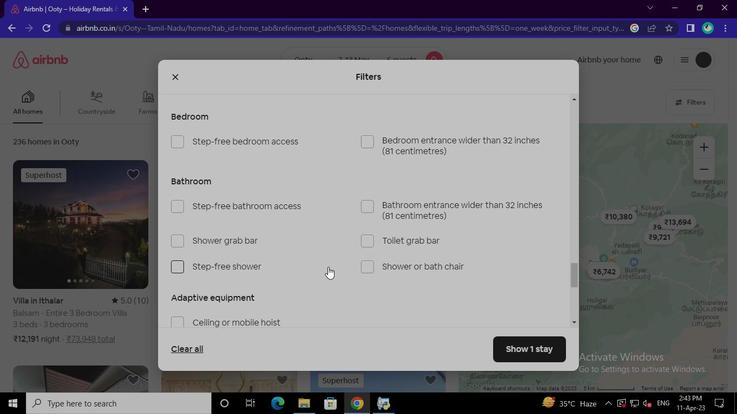 
Action: Mouse pressed left at (367, 266)
Screenshot: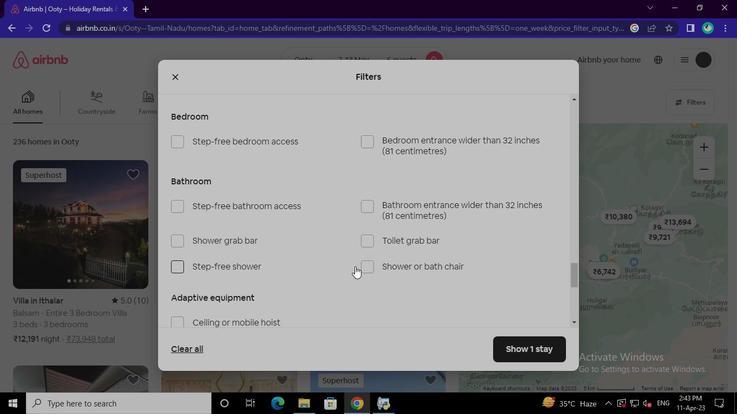 
Action: Mouse moved to (214, 299)
Screenshot: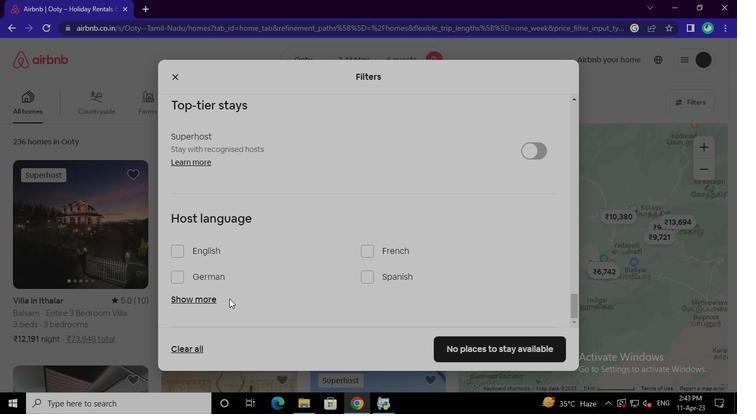 
Action: Mouse pressed left at (214, 299)
Screenshot: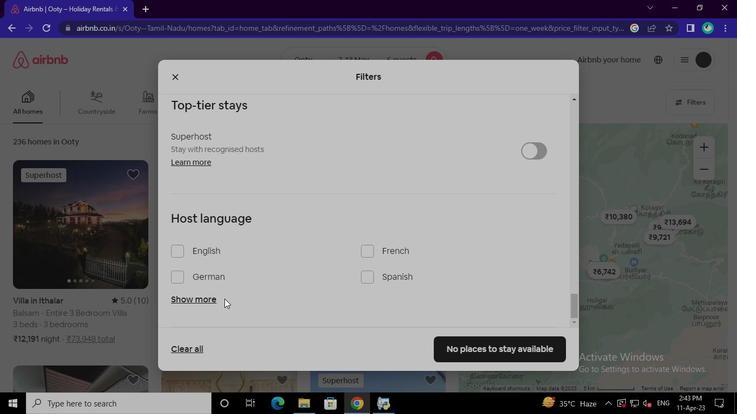
Action: Mouse moved to (364, 254)
Screenshot: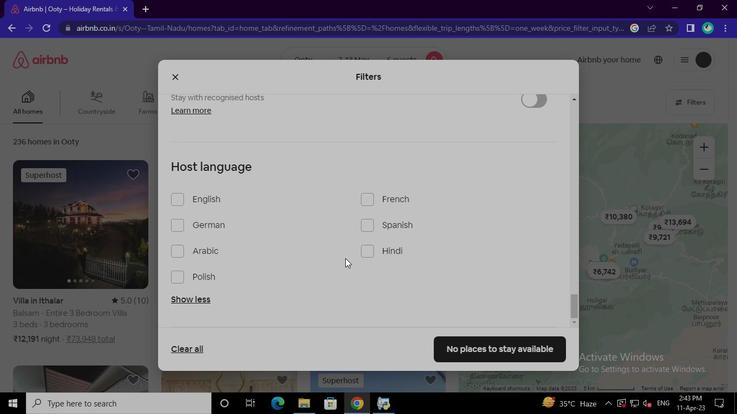 
Action: Mouse pressed left at (364, 254)
Screenshot: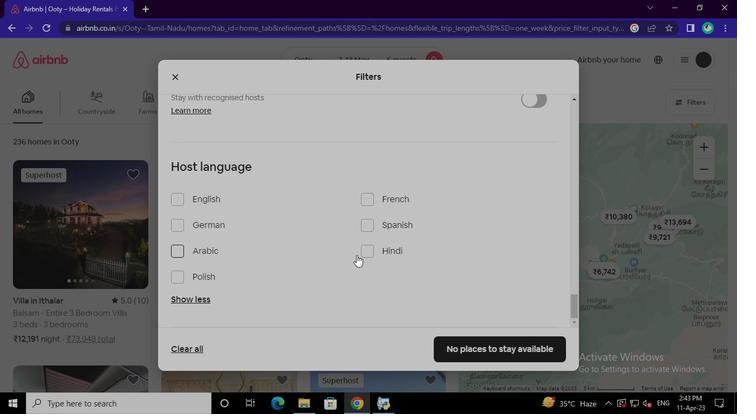 
Action: Mouse moved to (478, 341)
Screenshot: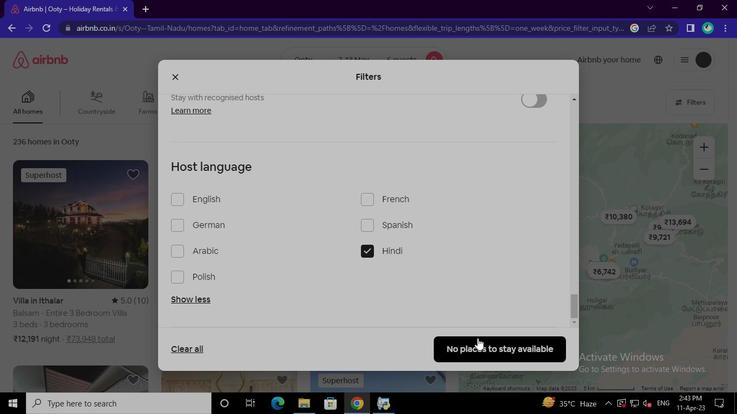 
Action: Mouse pressed left at (478, 341)
Screenshot: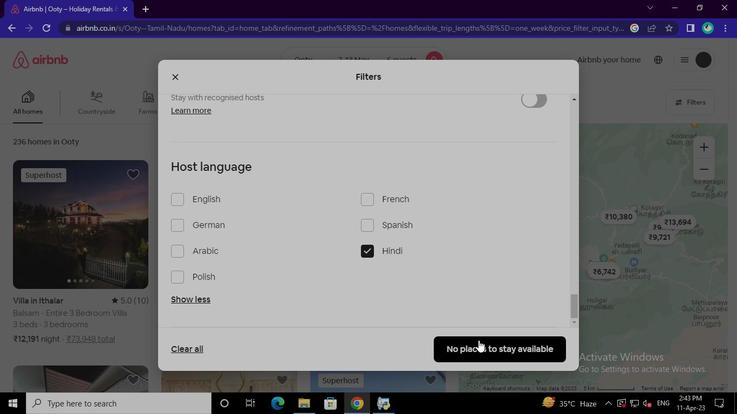 
Action: Mouse moved to (385, 401)
Screenshot: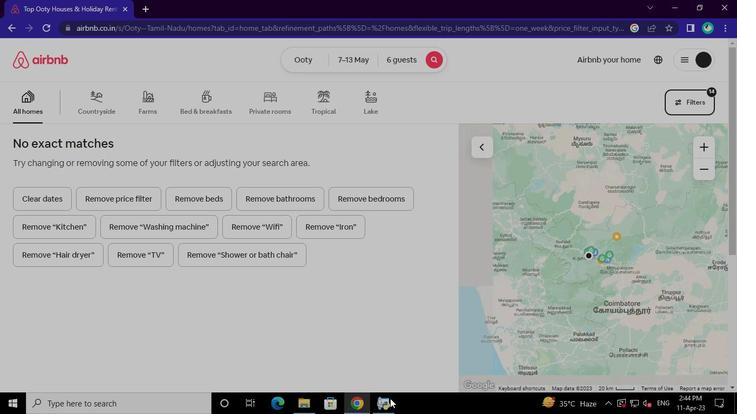 
Action: Mouse pressed left at (385, 401)
Screenshot: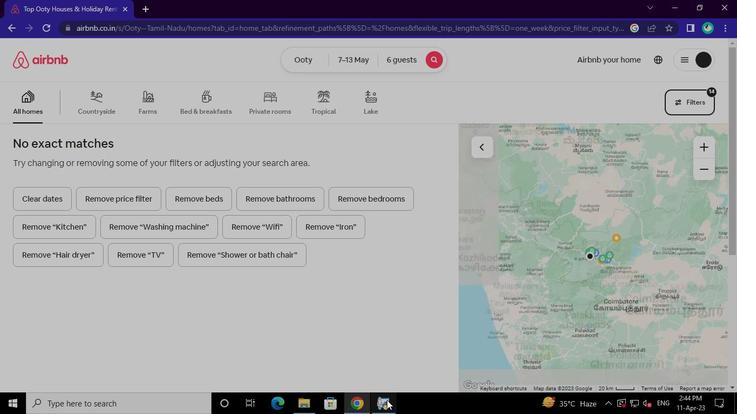 
Action: Mouse moved to (580, 66)
Screenshot: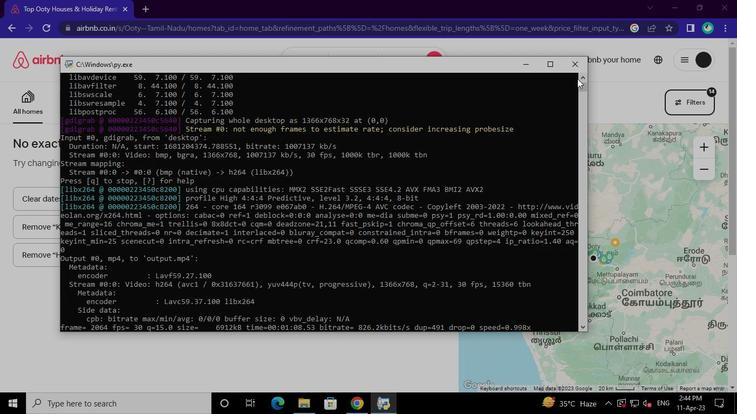 
Action: Mouse pressed left at (580, 66)
Screenshot: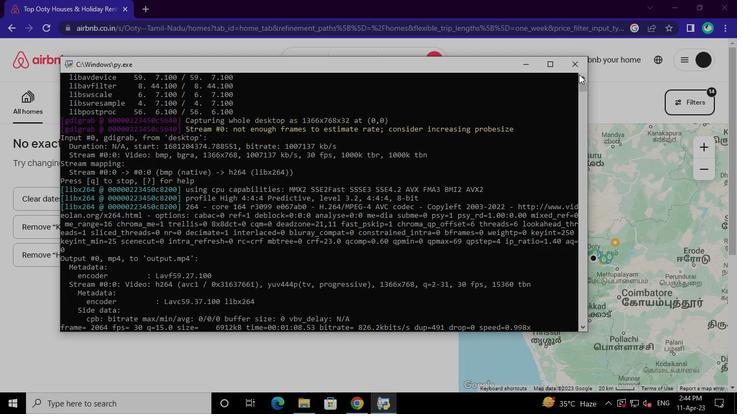 
Action: Mouse moved to (580, 66)
Screenshot: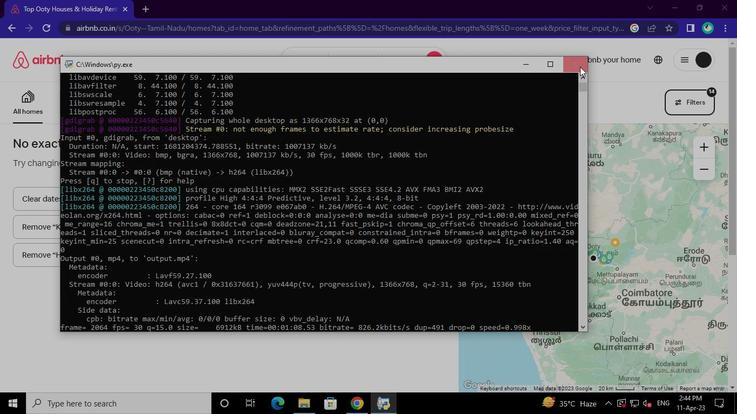 
